 Task: Add a signature Marshall Davis containing Have a great National Religious Freedom Day, Marshall Davis to email address softage.6@softage.net and add a label Residential leases
Action: Mouse moved to (962, 58)
Screenshot: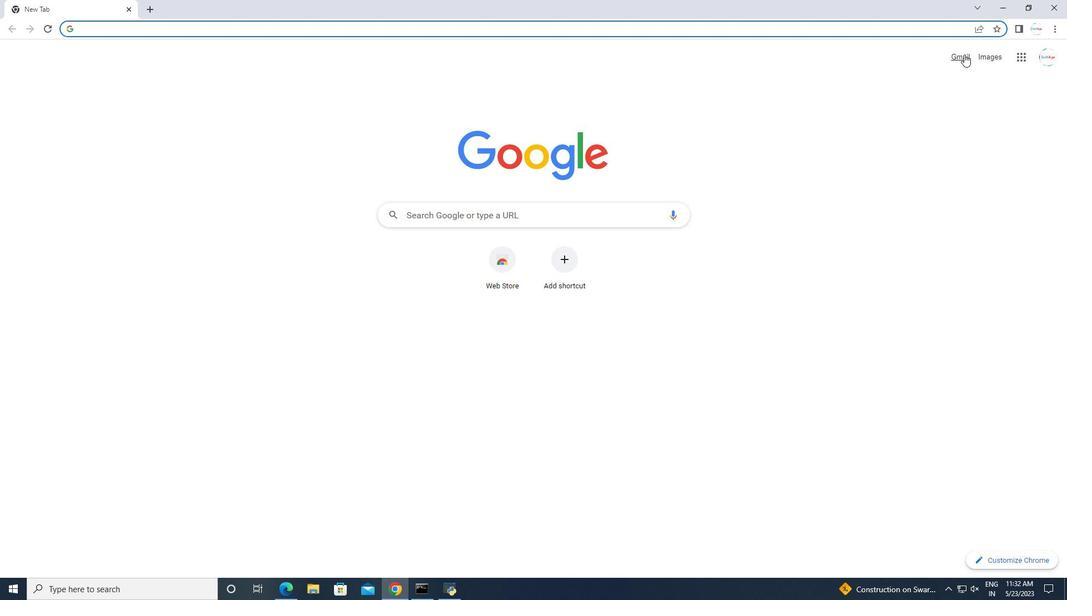
Action: Mouse pressed left at (962, 58)
Screenshot: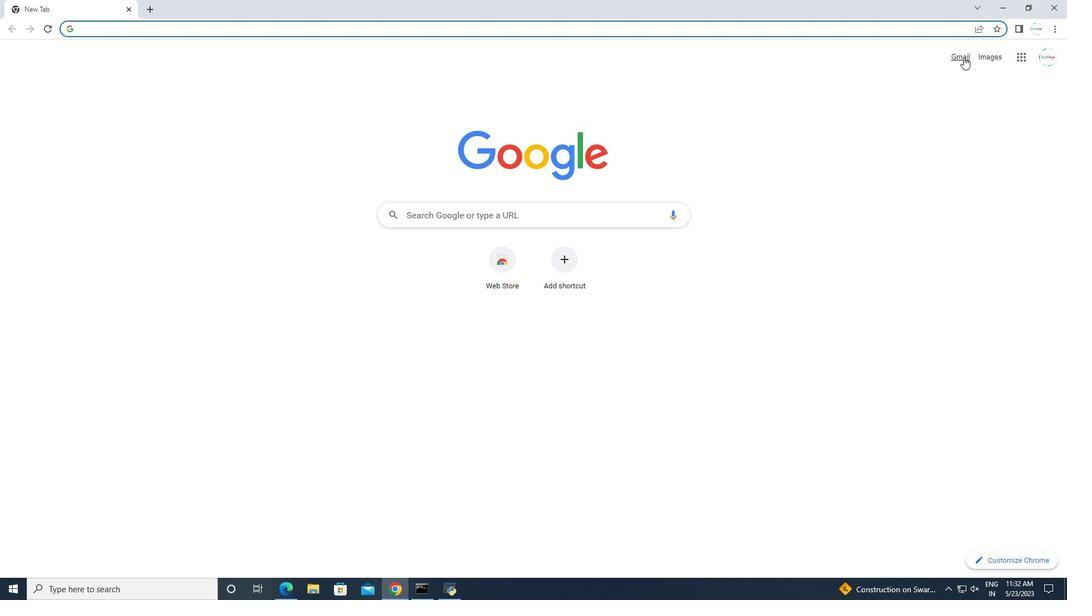 
Action: Mouse moved to (995, 55)
Screenshot: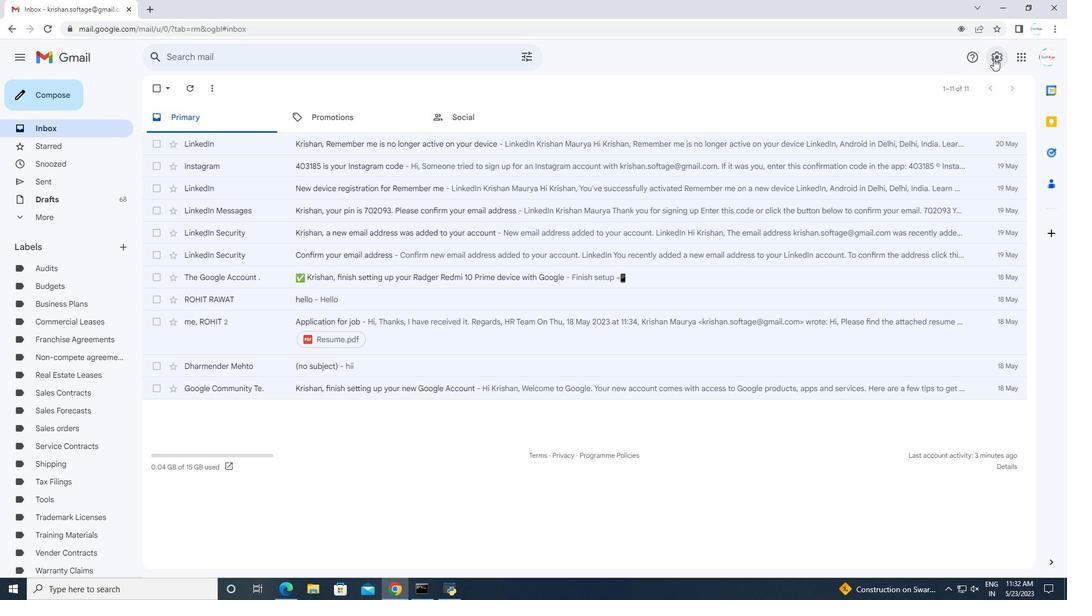 
Action: Mouse pressed left at (995, 55)
Screenshot: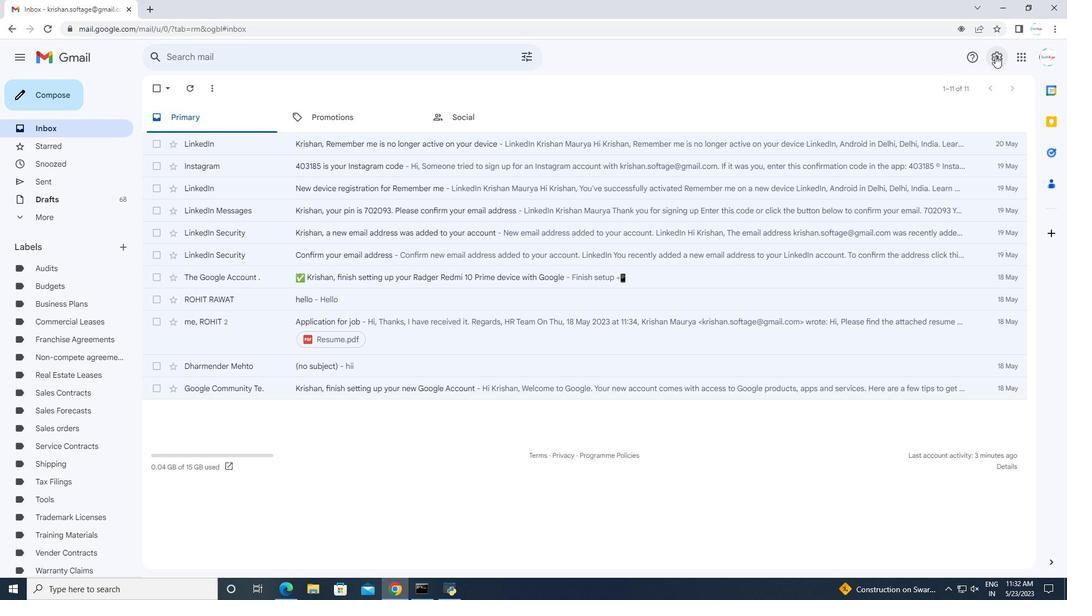 
Action: Mouse moved to (979, 110)
Screenshot: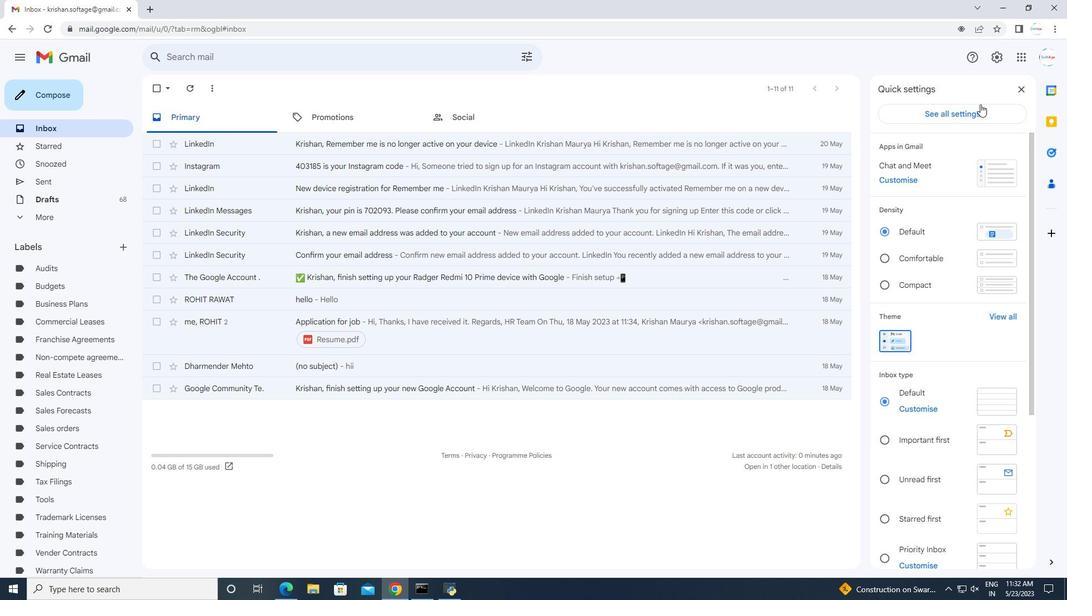 
Action: Mouse pressed left at (979, 110)
Screenshot: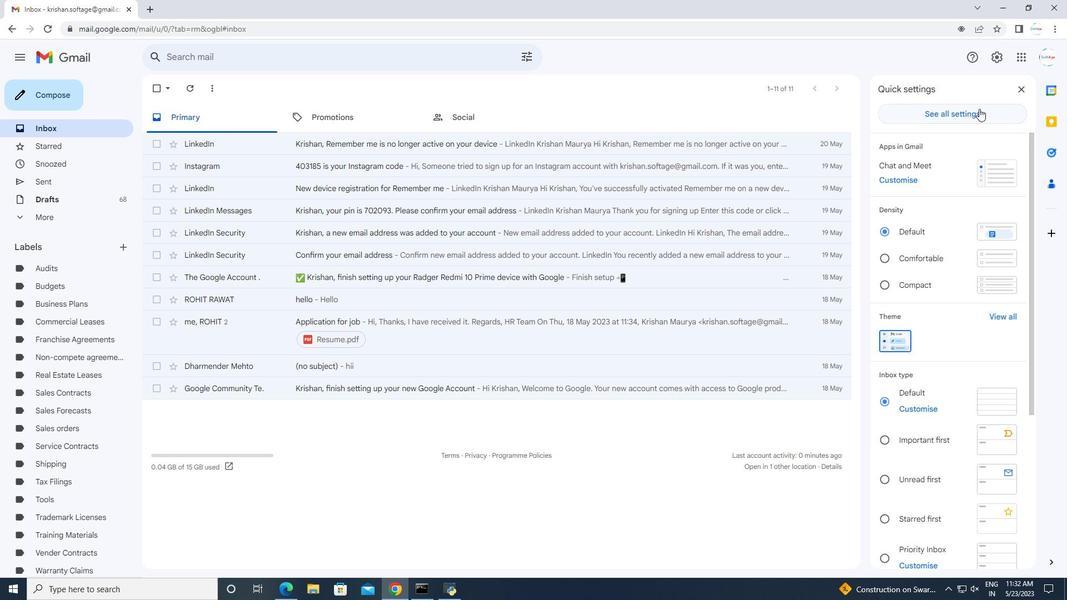 
Action: Mouse moved to (641, 182)
Screenshot: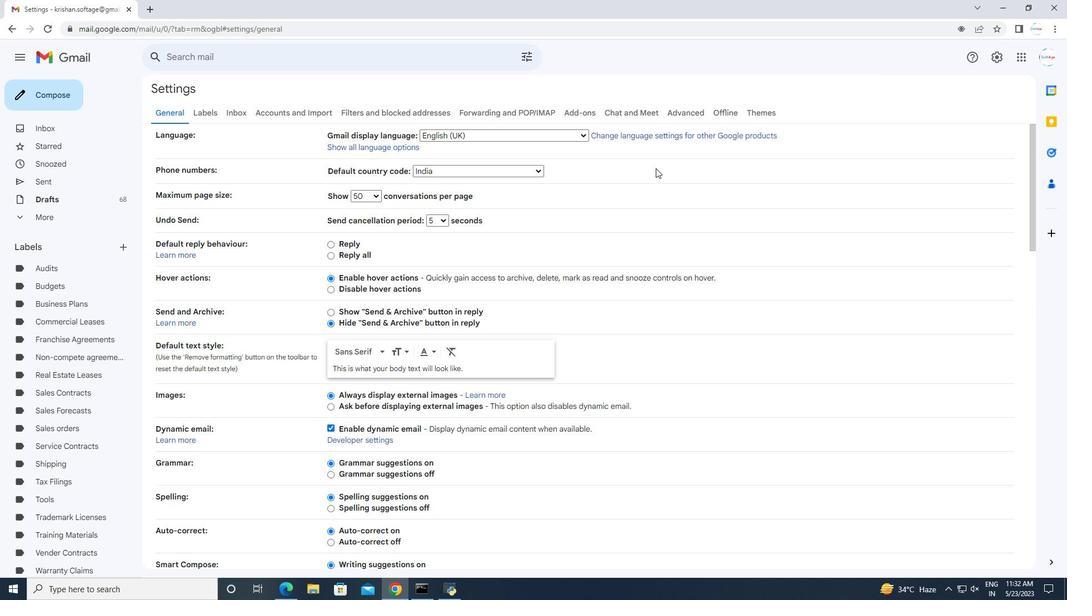 
Action: Mouse scrolled (641, 181) with delta (0, 0)
Screenshot: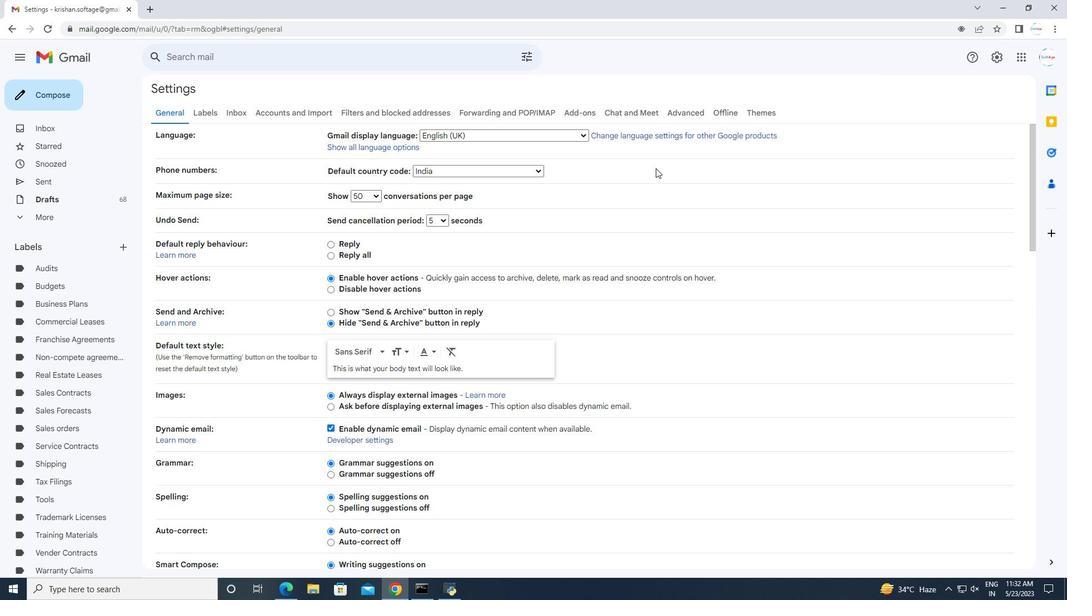 
Action: Mouse moved to (637, 187)
Screenshot: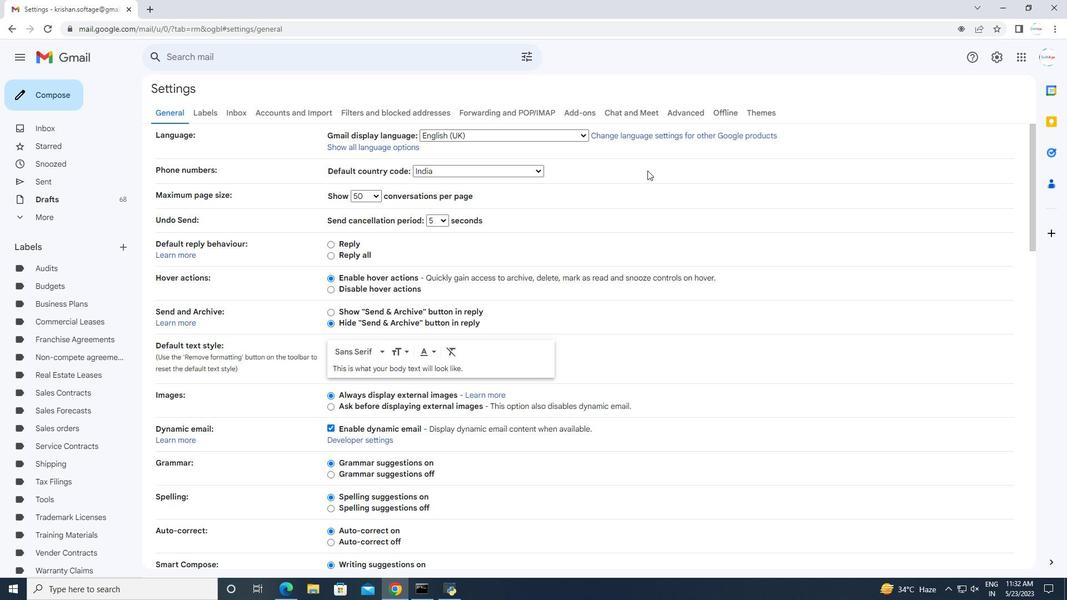 
Action: Mouse scrolled (637, 187) with delta (0, 0)
Screenshot: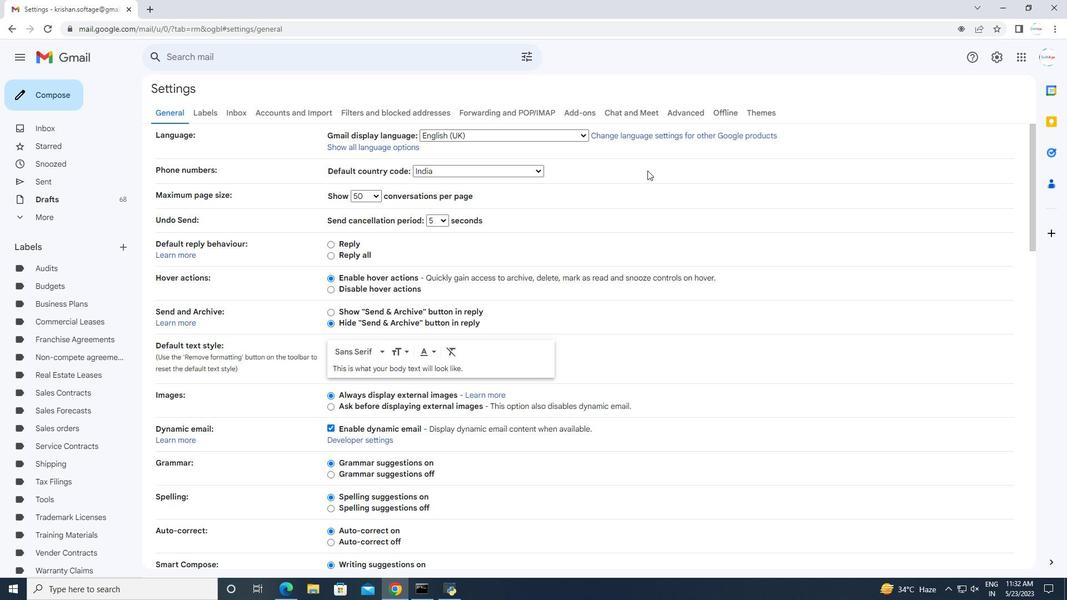 
Action: Mouse moved to (635, 192)
Screenshot: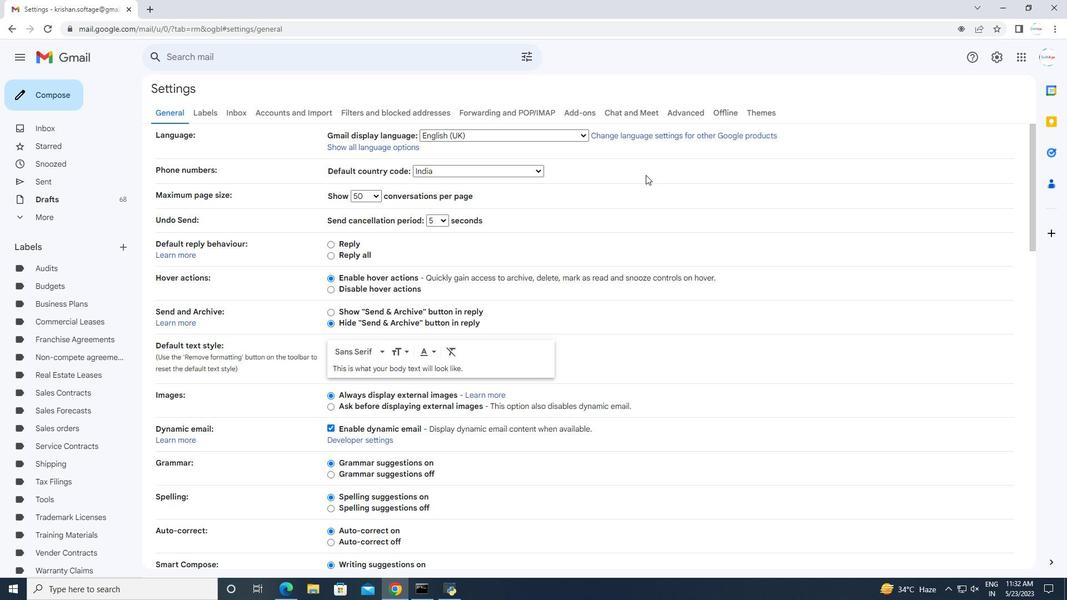 
Action: Mouse scrolled (635, 192) with delta (0, 0)
Screenshot: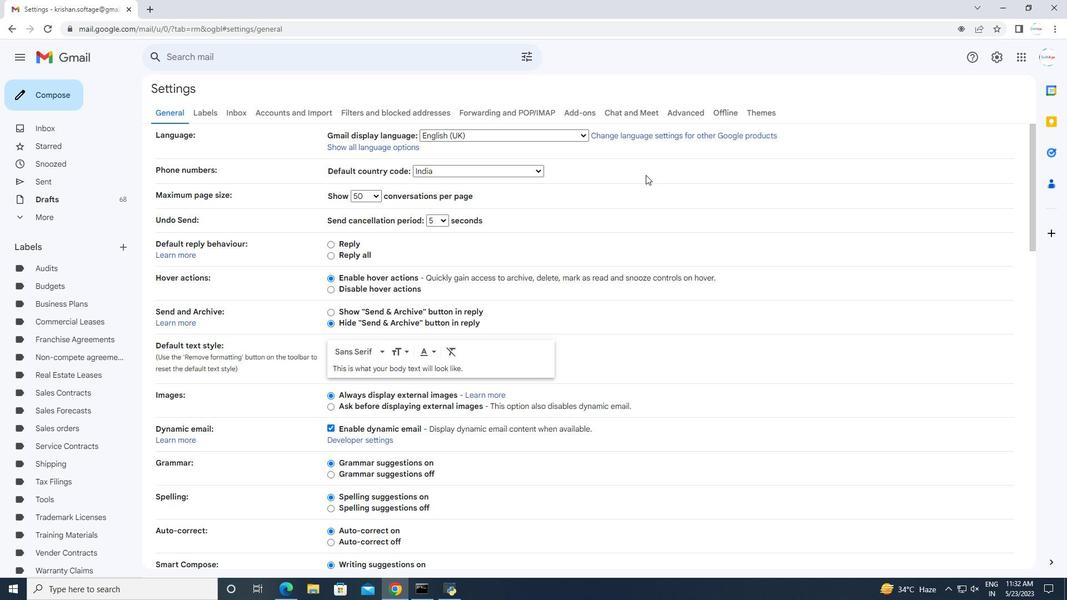 
Action: Mouse moved to (634, 195)
Screenshot: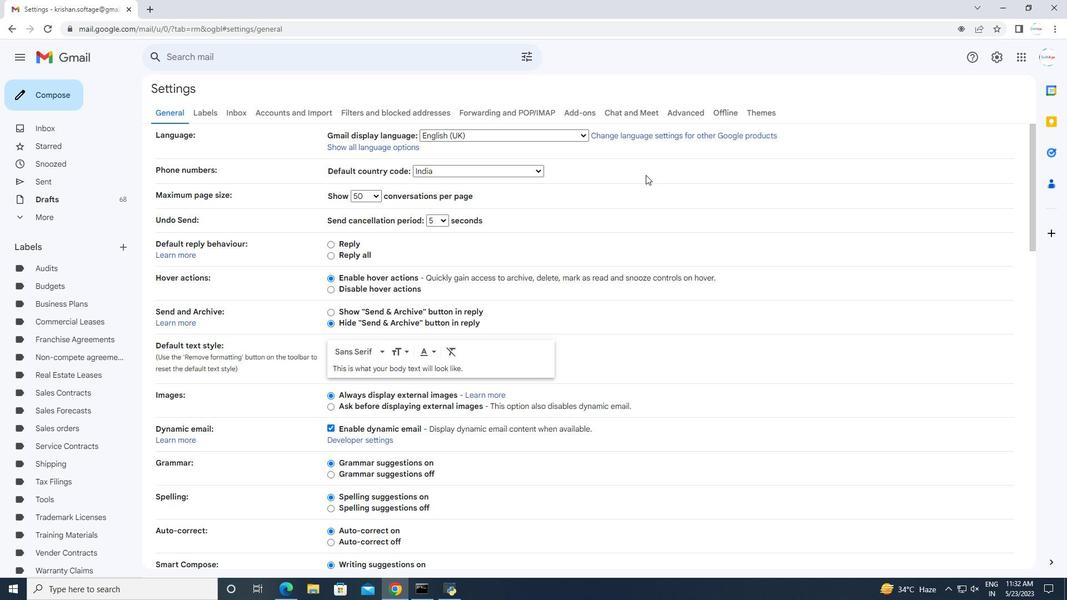 
Action: Mouse scrolled (634, 194) with delta (0, 0)
Screenshot: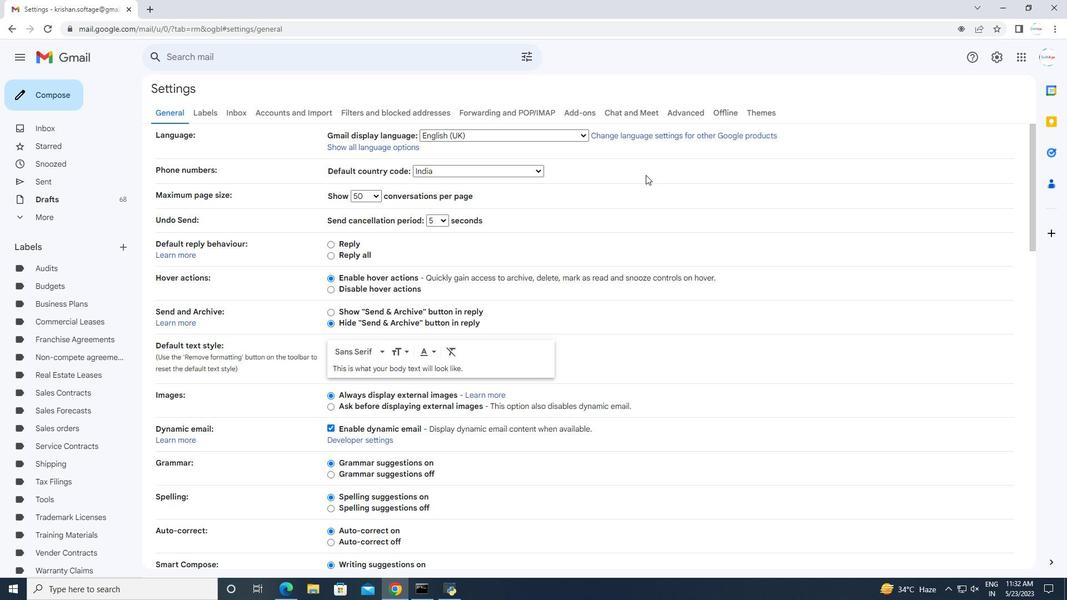 
Action: Mouse moved to (634, 196)
Screenshot: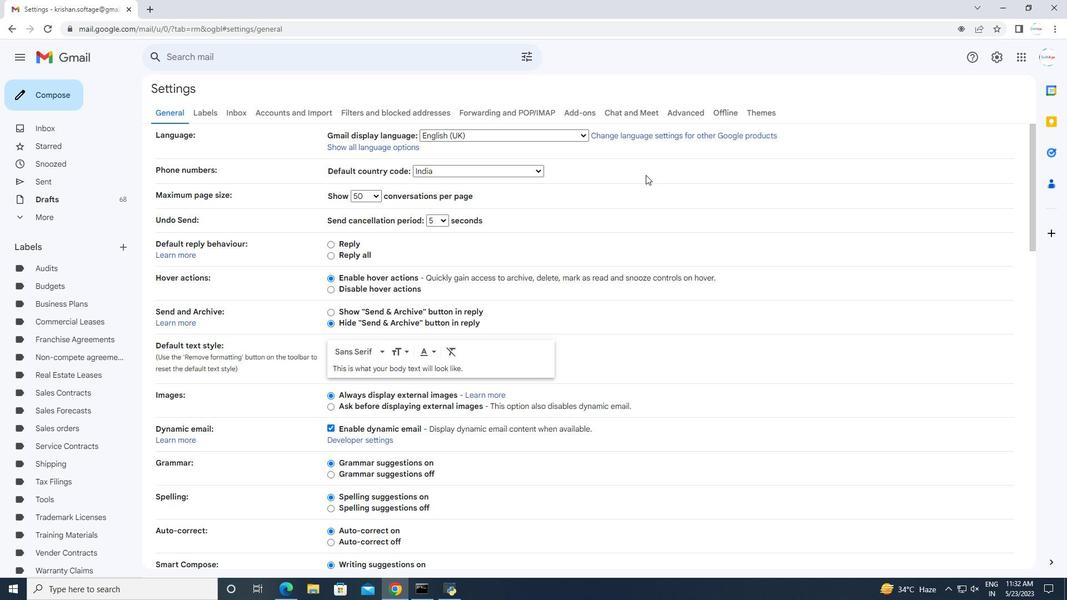 
Action: Mouse scrolled (634, 195) with delta (0, 0)
Screenshot: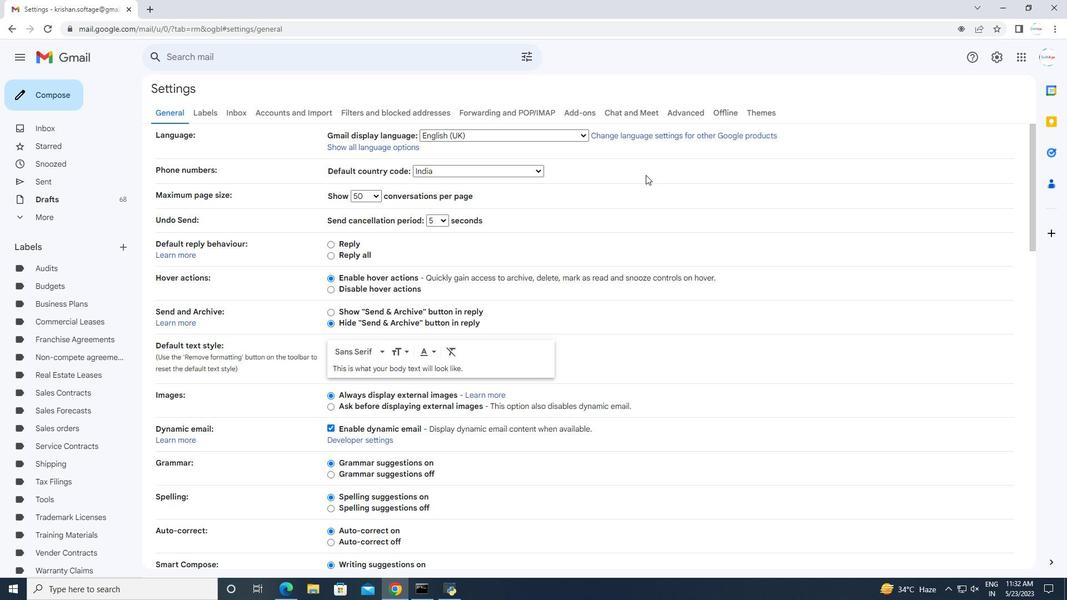 
Action: Mouse moved to (633, 196)
Screenshot: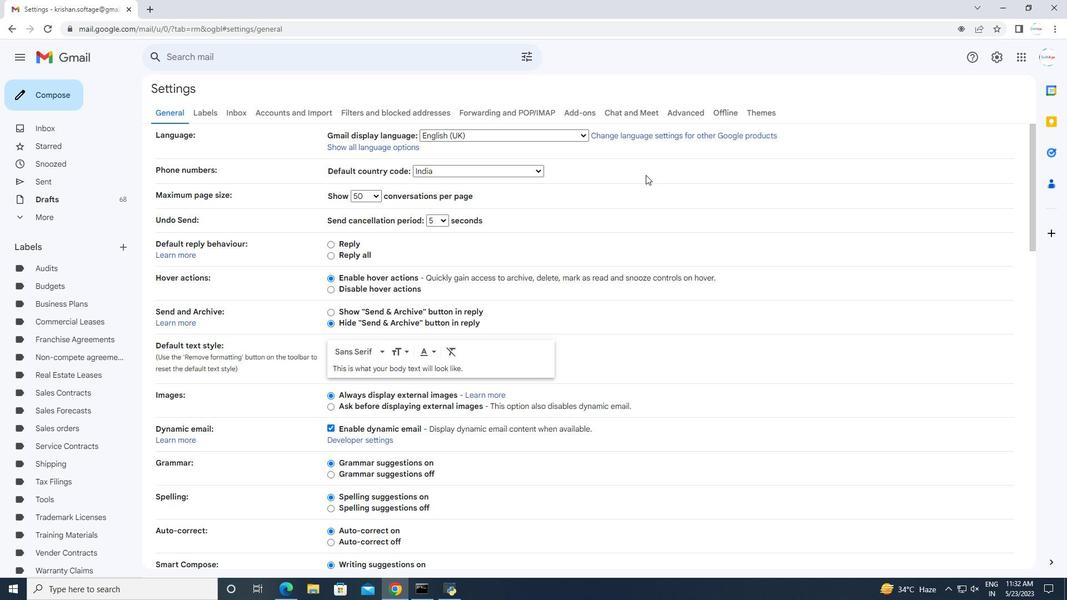 
Action: Mouse scrolled (633, 195) with delta (0, 0)
Screenshot: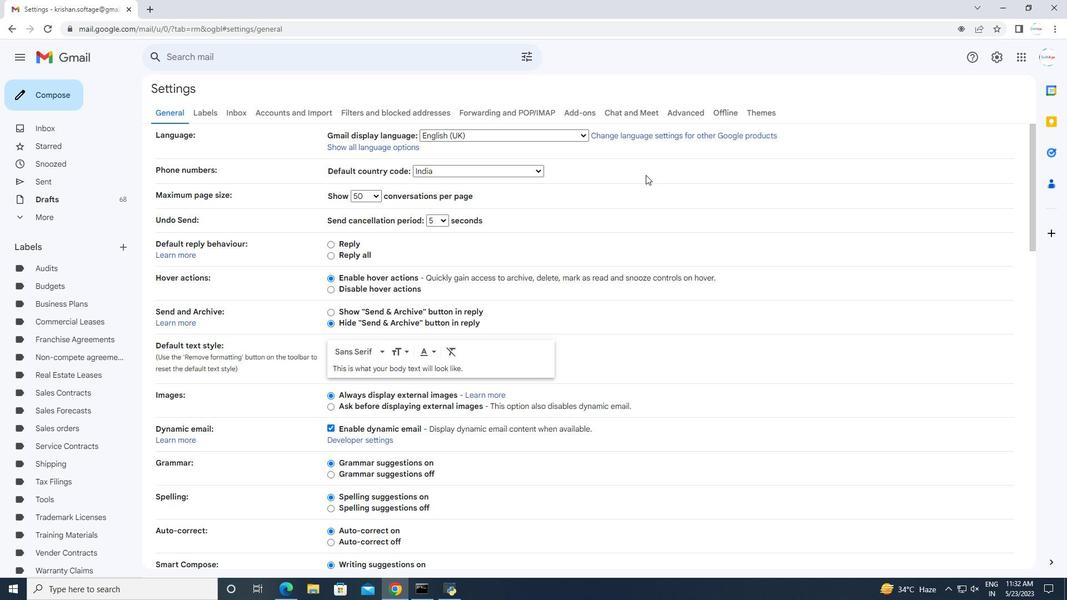 
Action: Mouse moved to (633, 198)
Screenshot: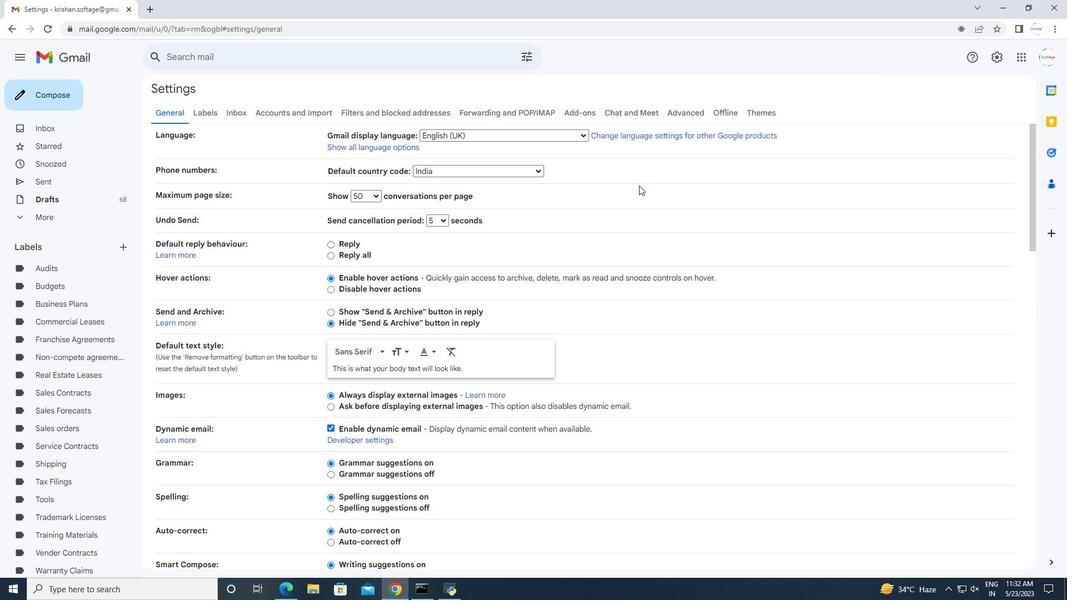
Action: Mouse scrolled (633, 197) with delta (0, 0)
Screenshot: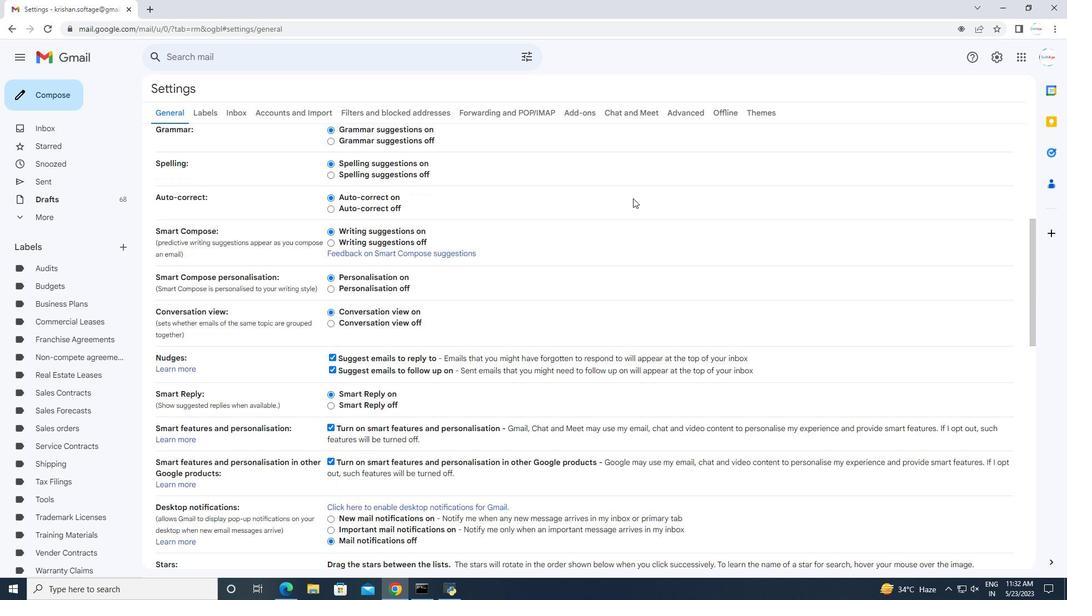 
Action: Mouse moved to (633, 199)
Screenshot: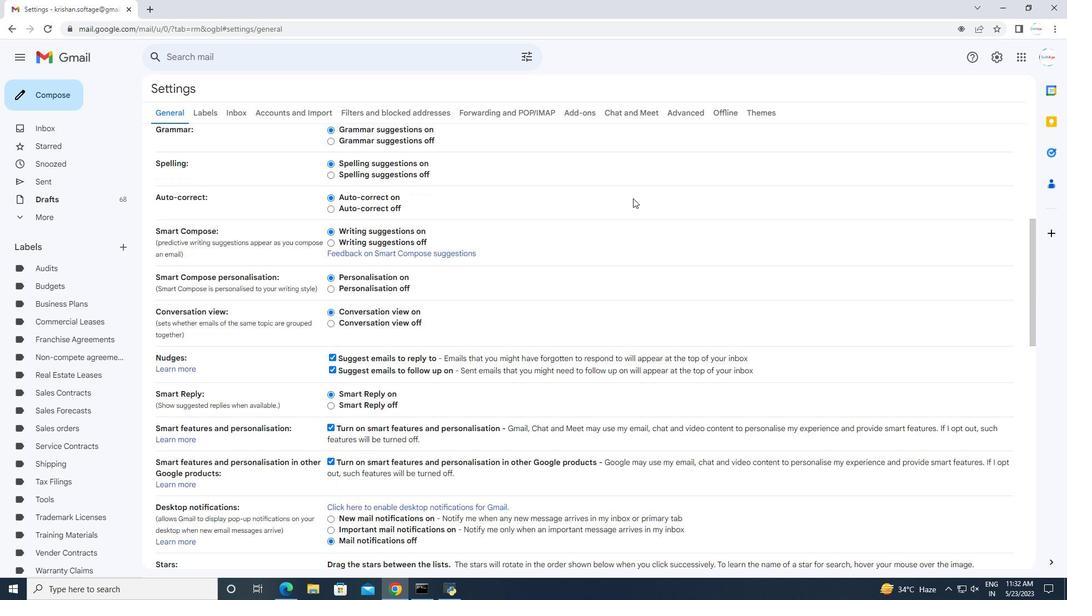 
Action: Mouse scrolled (633, 198) with delta (0, 0)
Screenshot: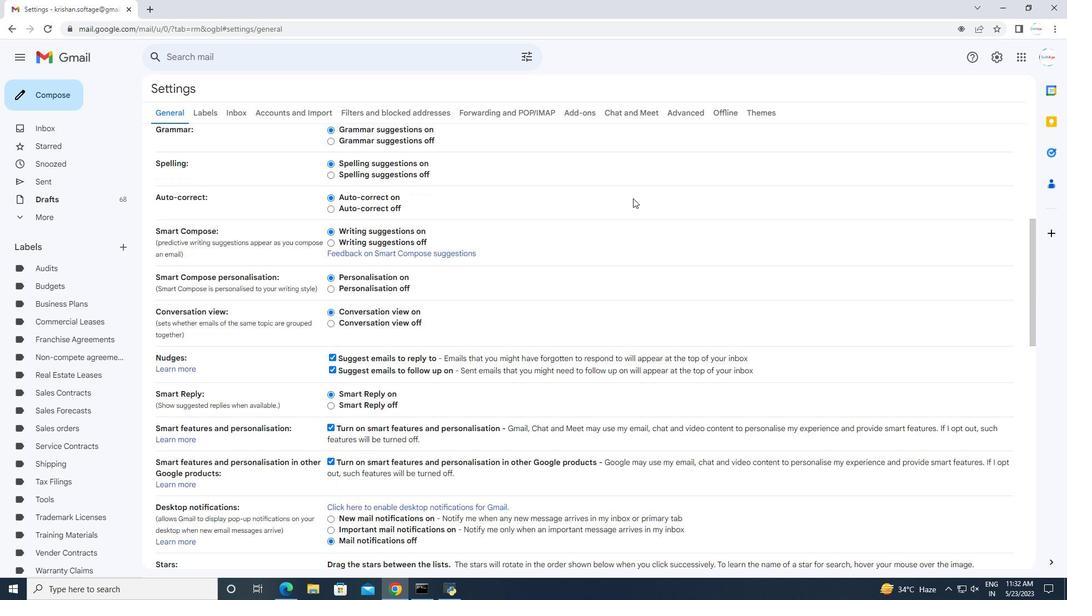 
Action: Mouse scrolled (633, 198) with delta (0, 0)
Screenshot: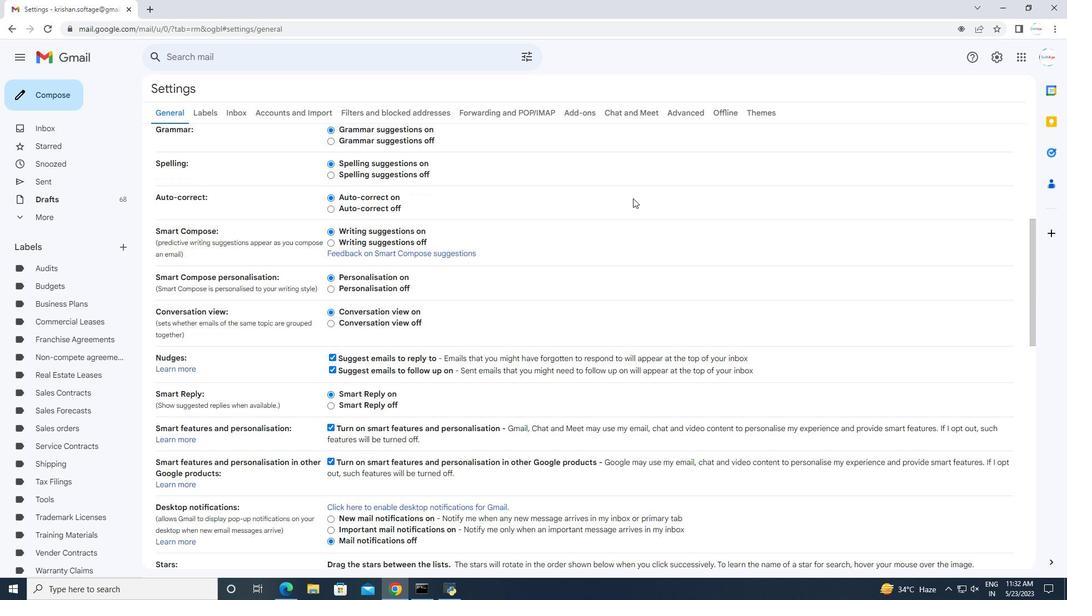 
Action: Mouse scrolled (633, 198) with delta (0, 0)
Screenshot: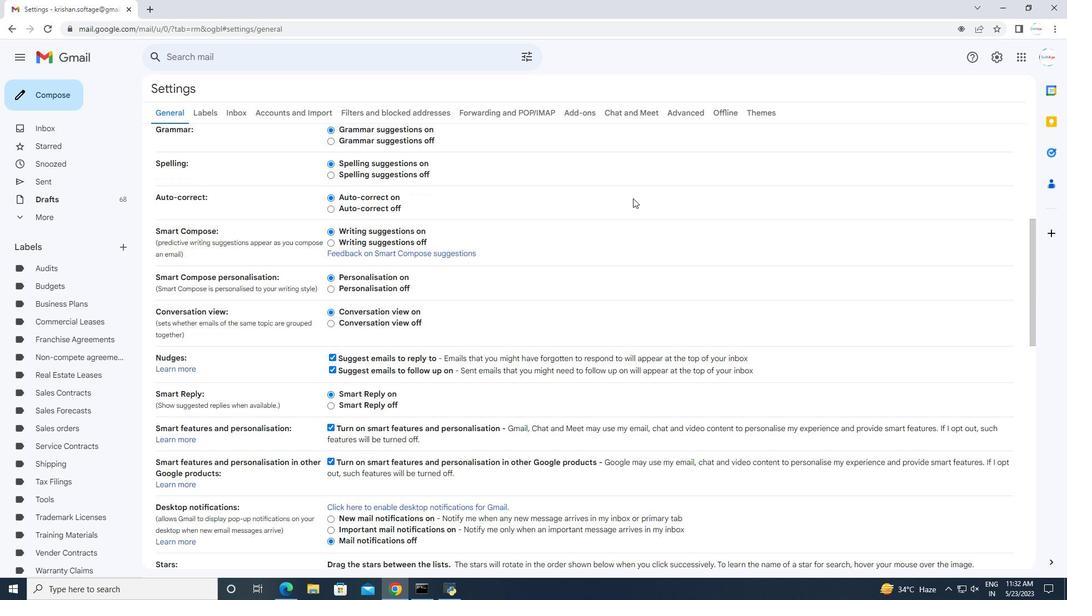 
Action: Mouse scrolled (633, 198) with delta (0, 0)
Screenshot: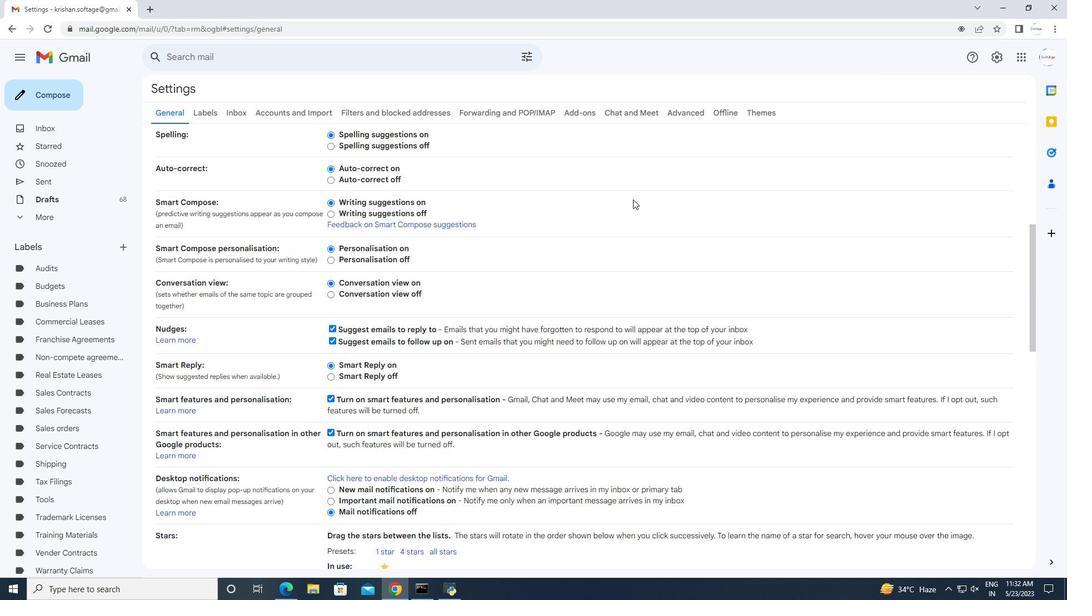 
Action: Mouse moved to (632, 202)
Screenshot: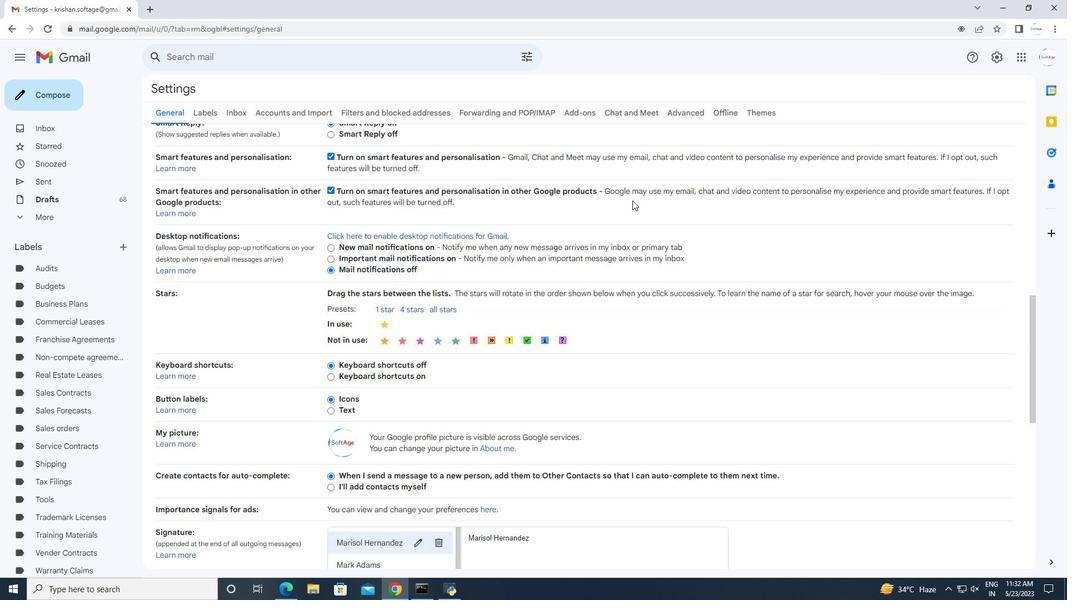 
Action: Mouse scrolled (632, 202) with delta (0, 0)
Screenshot: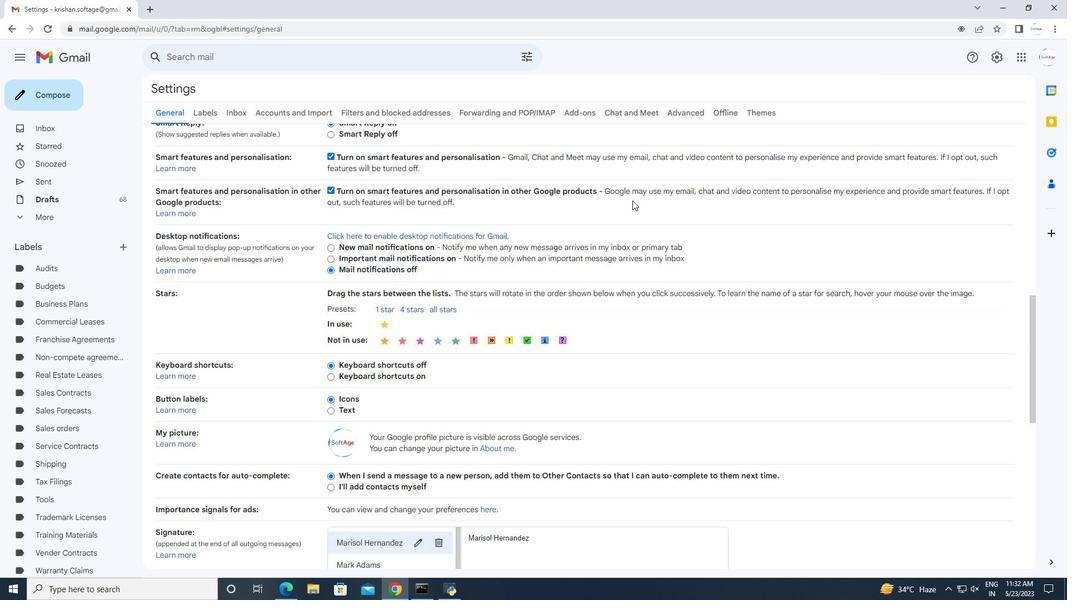 
Action: Mouse moved to (632, 203)
Screenshot: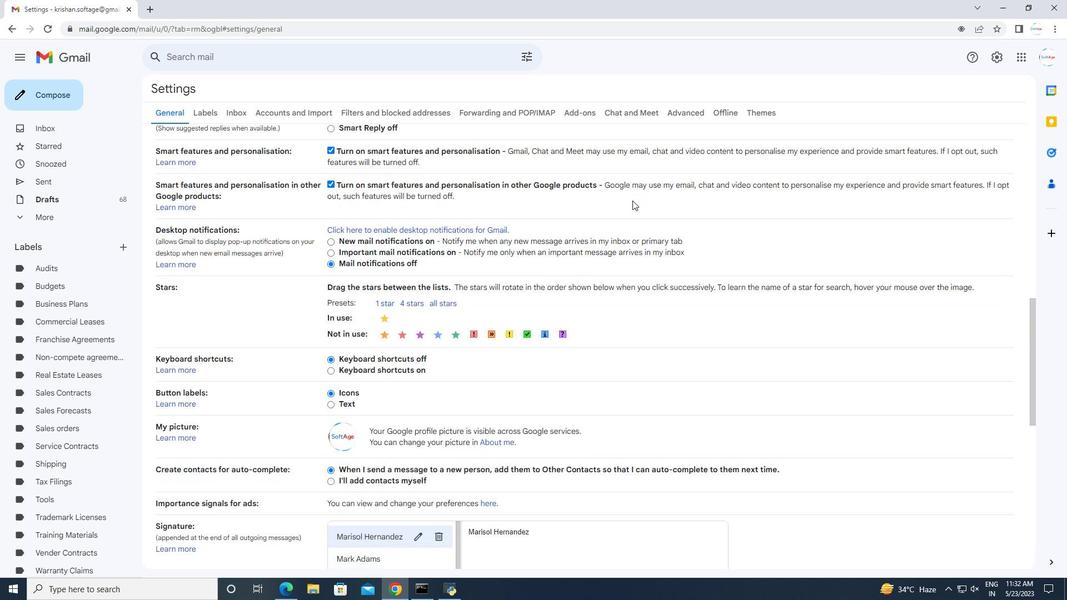 
Action: Mouse scrolled (632, 202) with delta (0, 0)
Screenshot: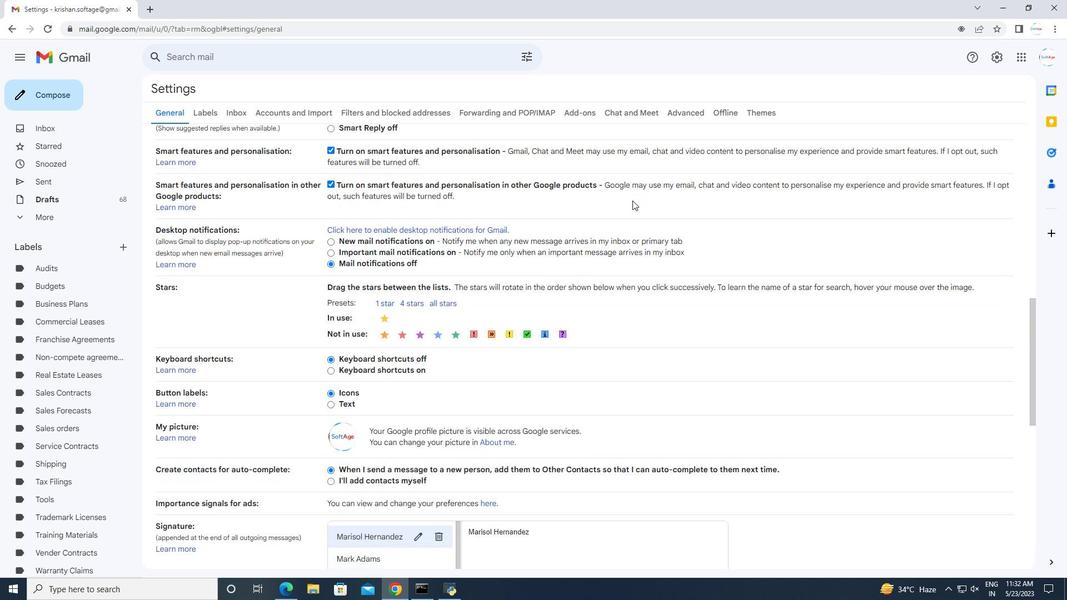 
Action: Mouse moved to (632, 203)
Screenshot: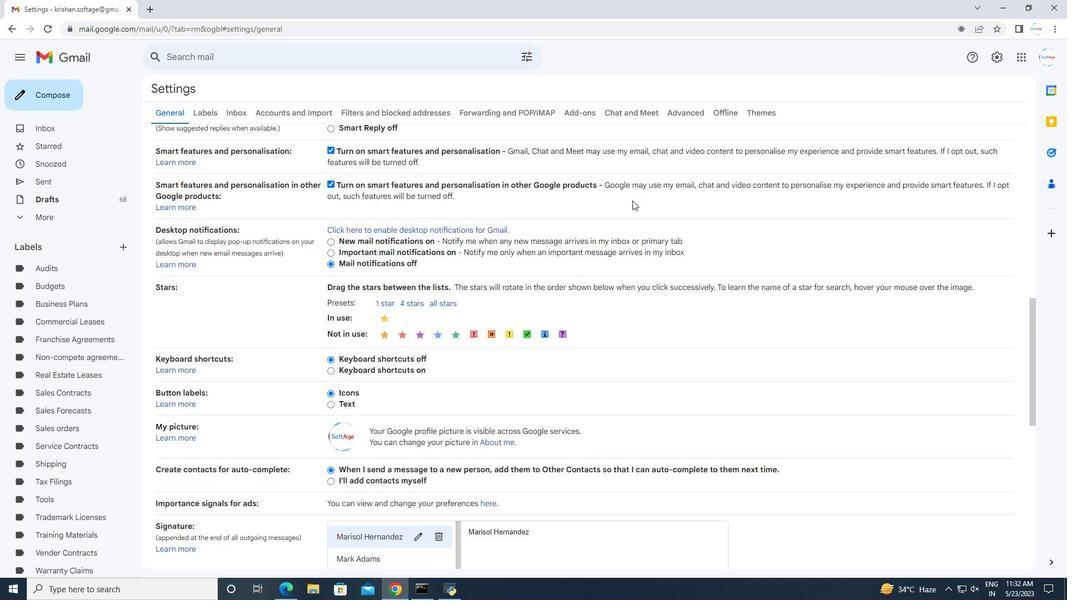 
Action: Mouse scrolled (632, 203) with delta (0, 0)
Screenshot: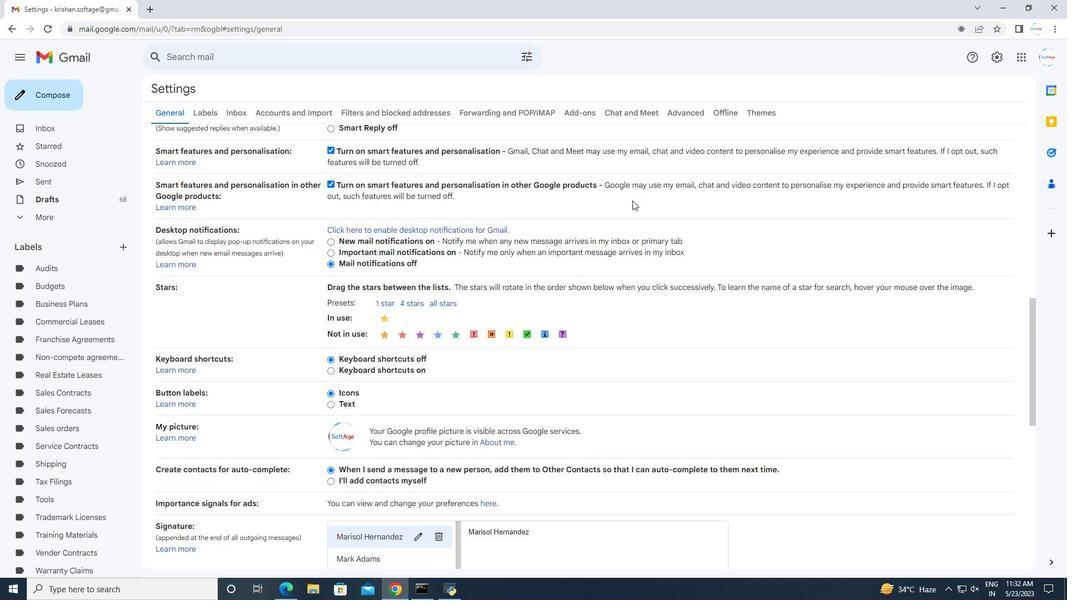 
Action: Mouse moved to (425, 466)
Screenshot: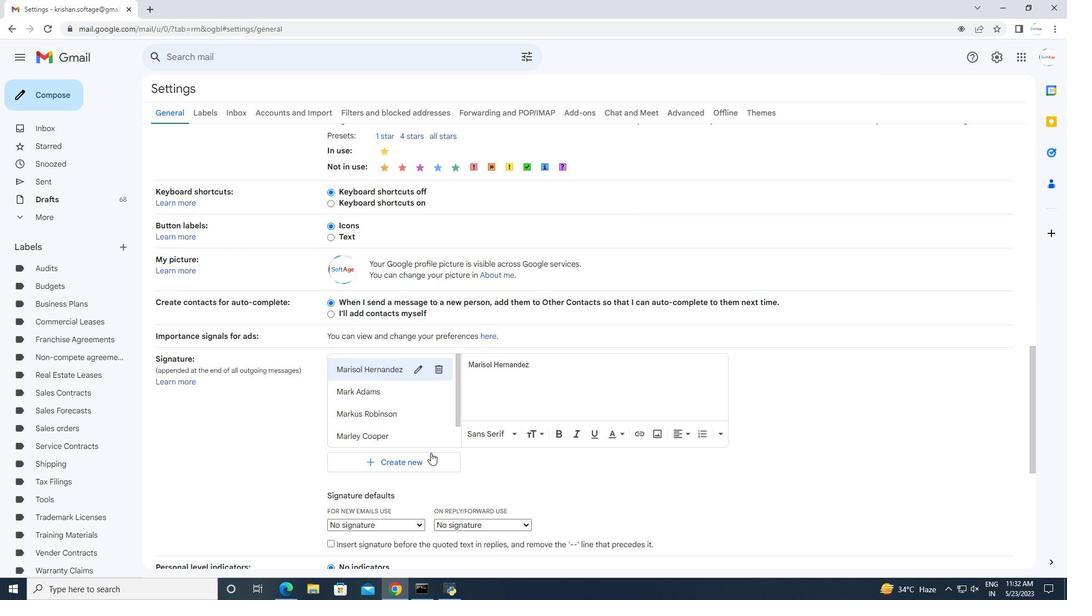 
Action: Mouse pressed left at (425, 466)
Screenshot: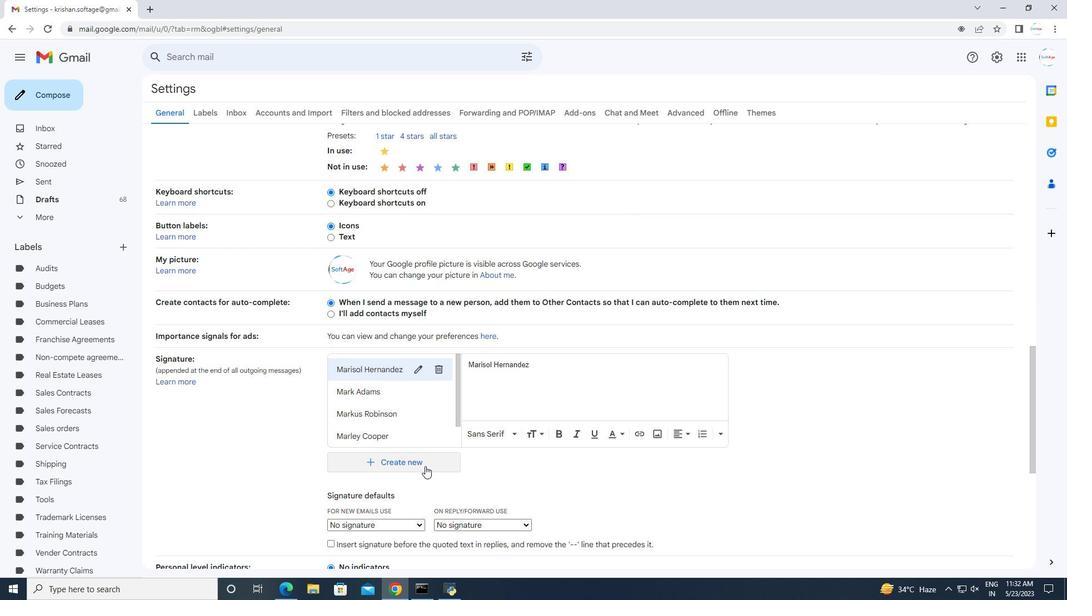 
Action: Mouse moved to (478, 305)
Screenshot: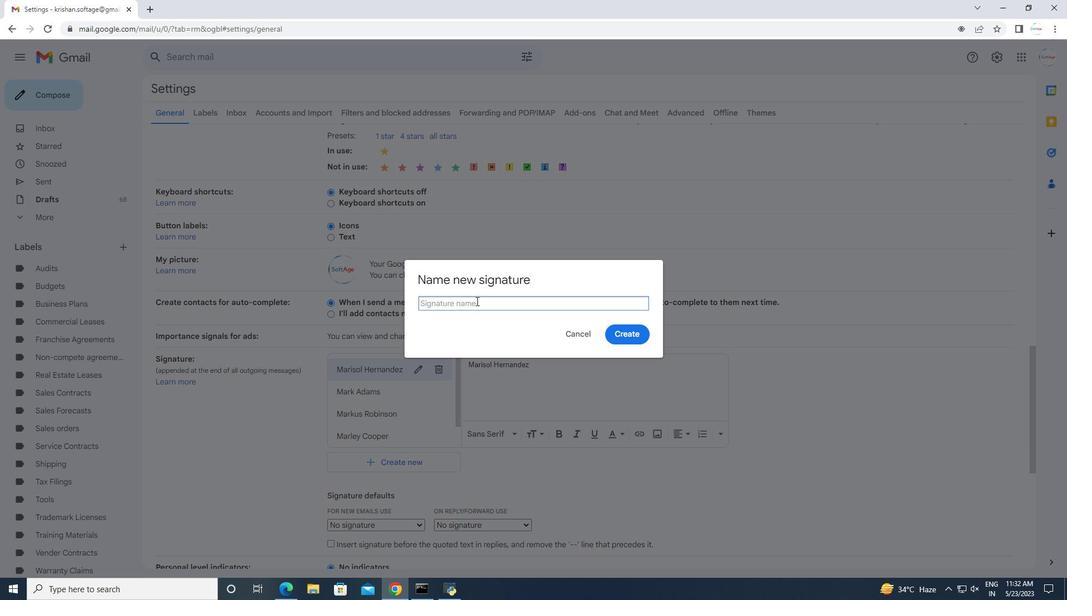 
Action: Mouse pressed left at (478, 305)
Screenshot: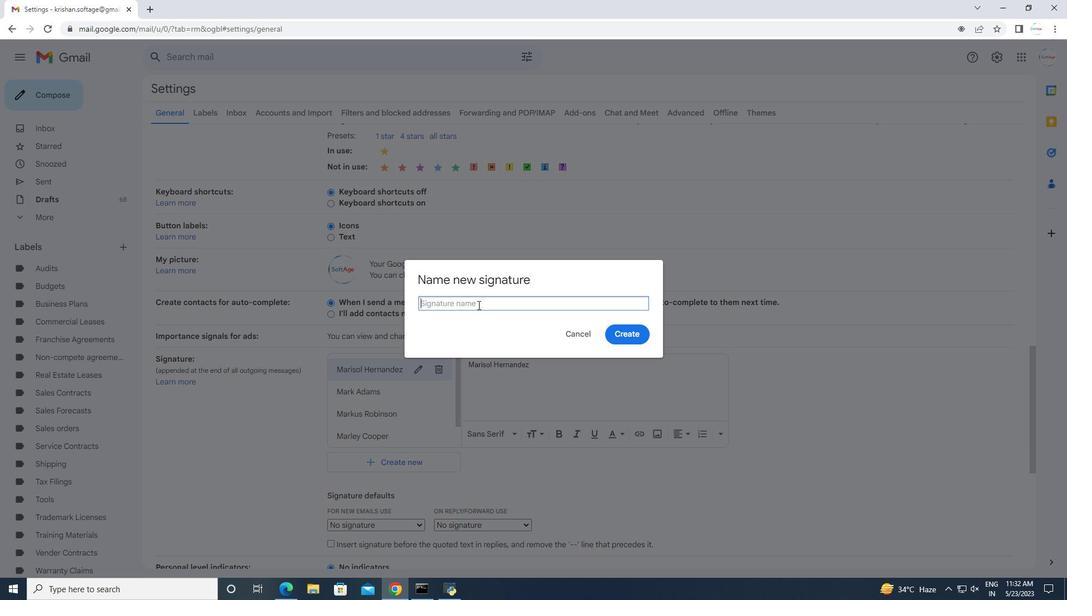 
Action: Mouse moved to (479, 305)
Screenshot: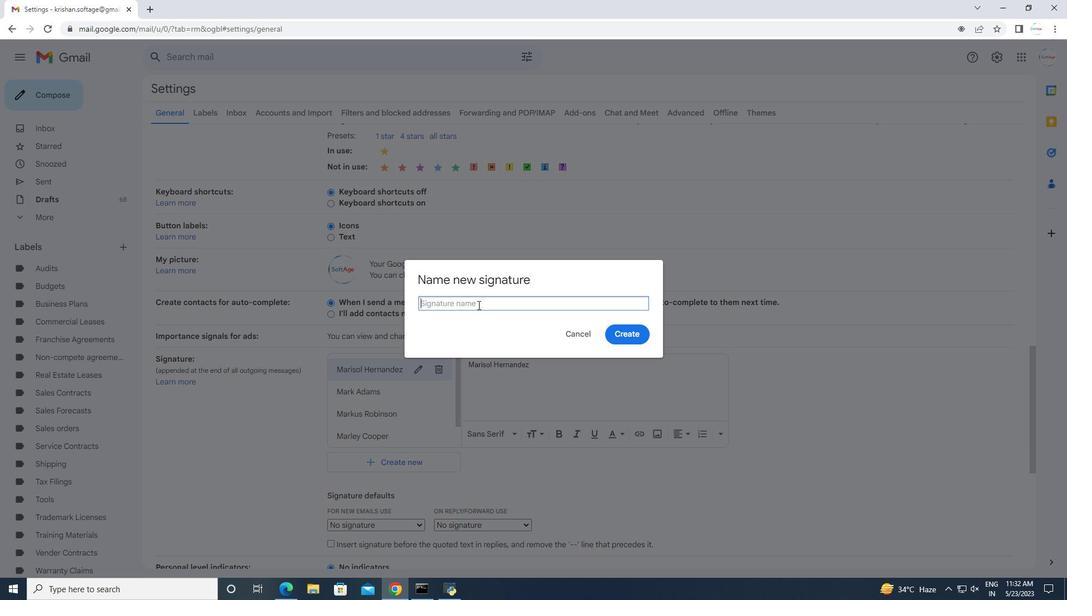 
Action: Key pressed <Key.shift>Marshell<Key.space><Key.shift>Davis
Screenshot: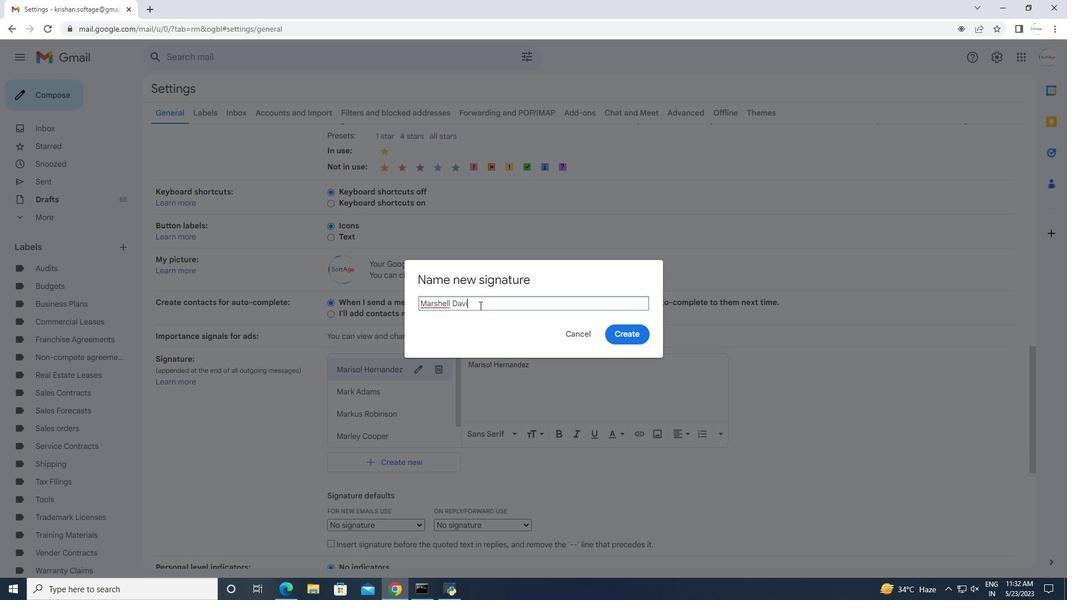 
Action: Mouse moved to (445, 302)
Screenshot: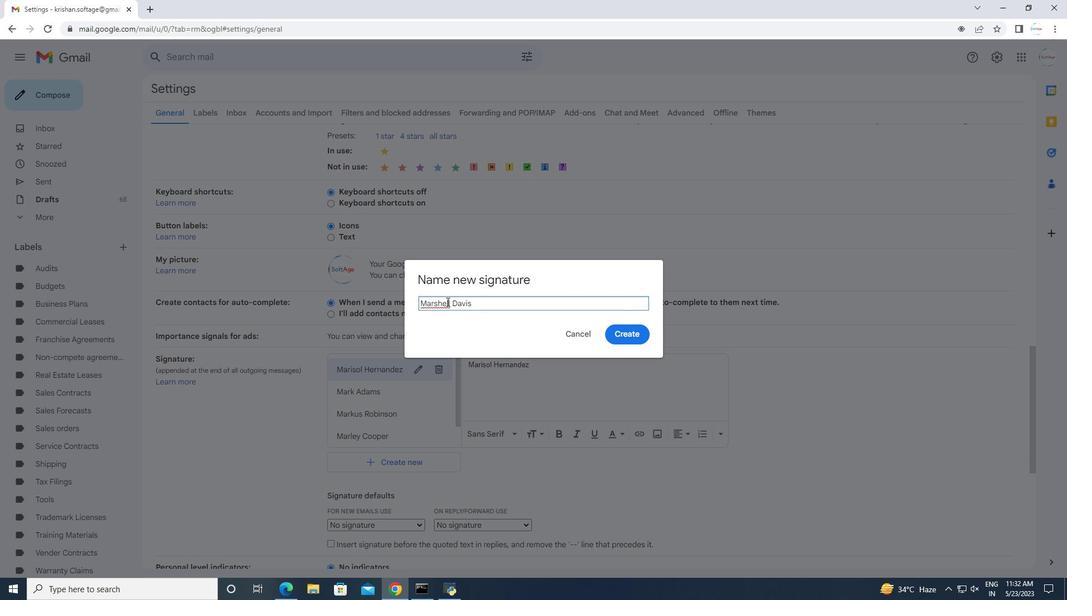 
Action: Mouse pressed left at (445, 302)
Screenshot: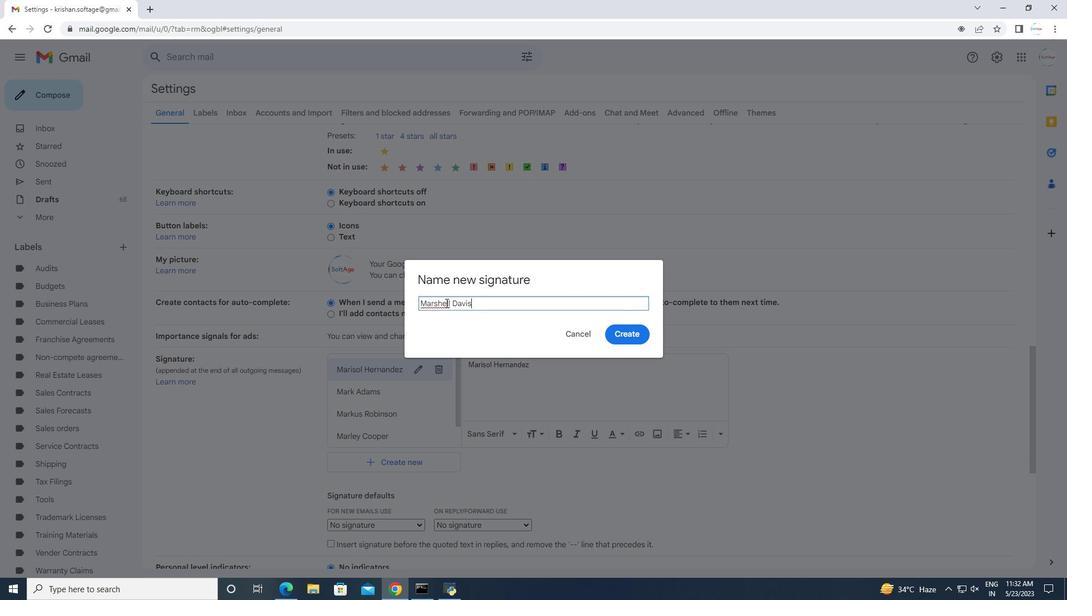 
Action: Mouse moved to (468, 296)
Screenshot: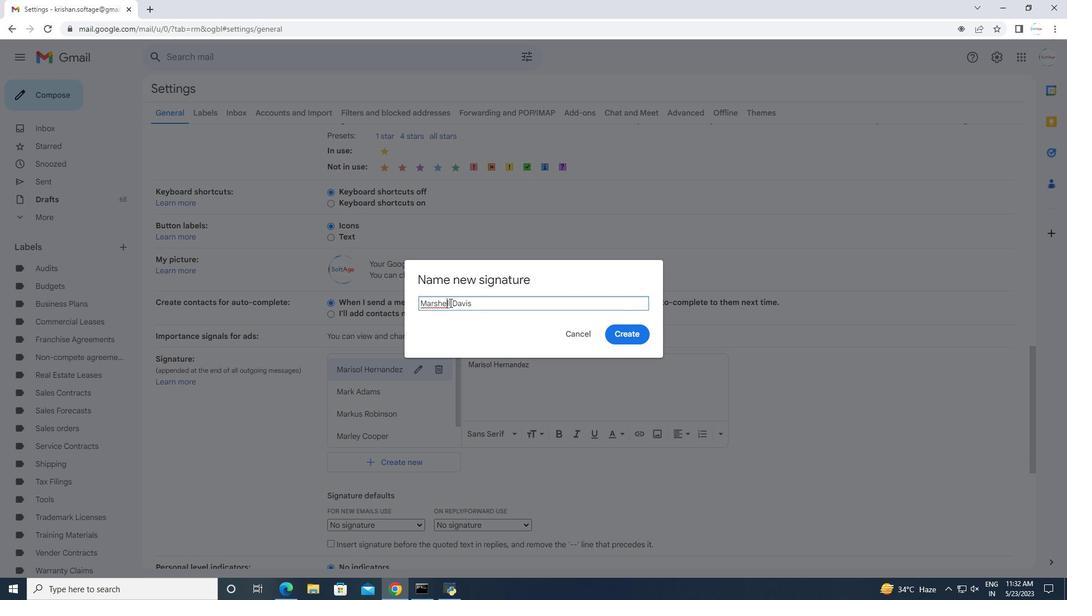 
Action: Key pressed <Key.backspace>a
Screenshot: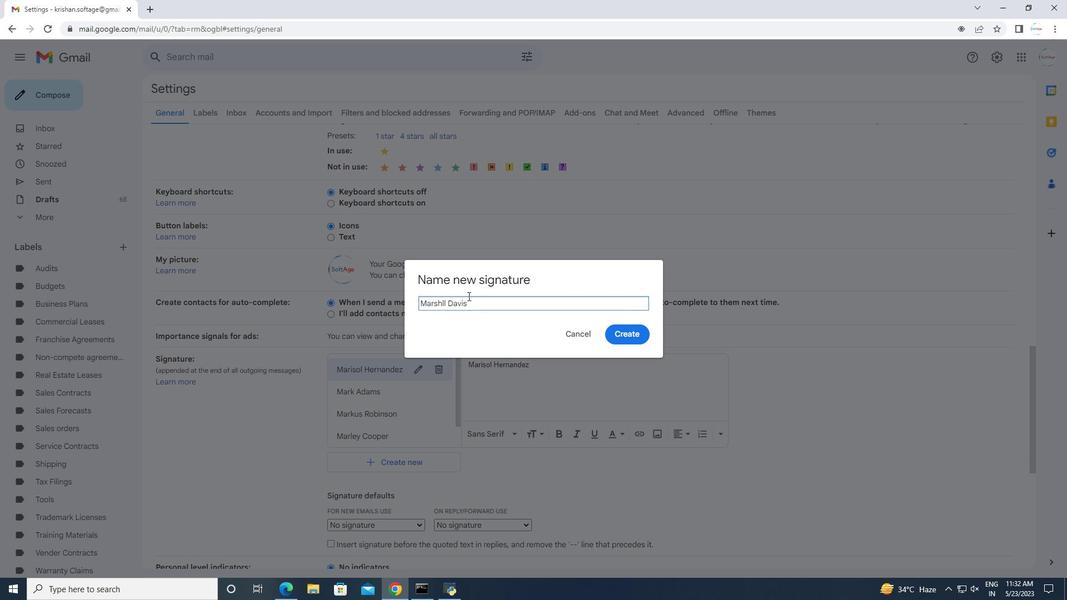 
Action: Mouse moved to (634, 333)
Screenshot: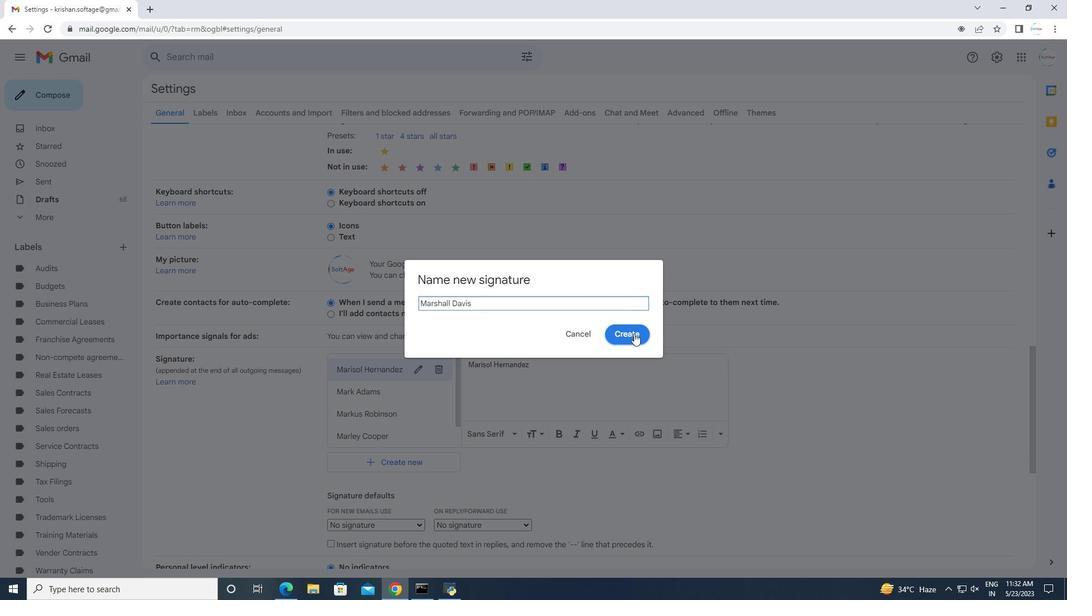 
Action: Mouse pressed left at (634, 333)
Screenshot: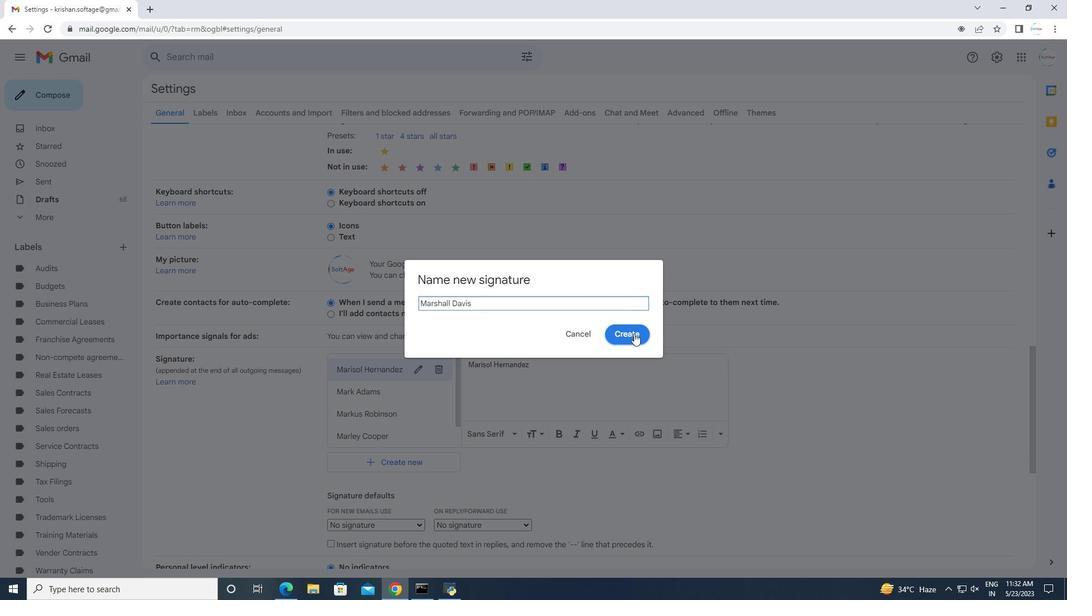 
Action: Mouse moved to (506, 363)
Screenshot: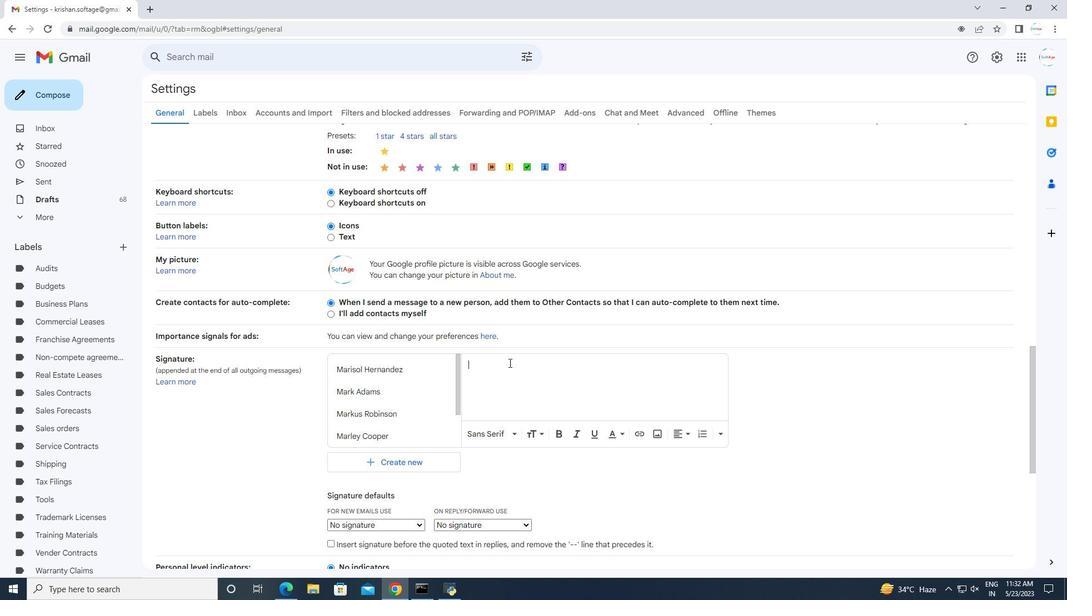 
Action: Mouse pressed left at (506, 363)
Screenshot: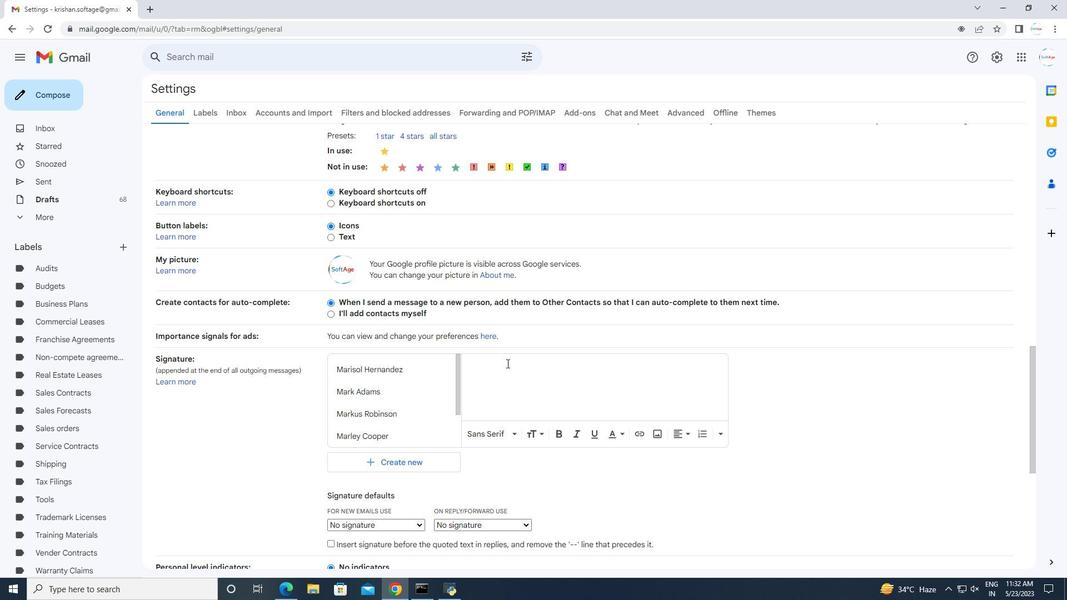 
Action: Mouse moved to (510, 363)
Screenshot: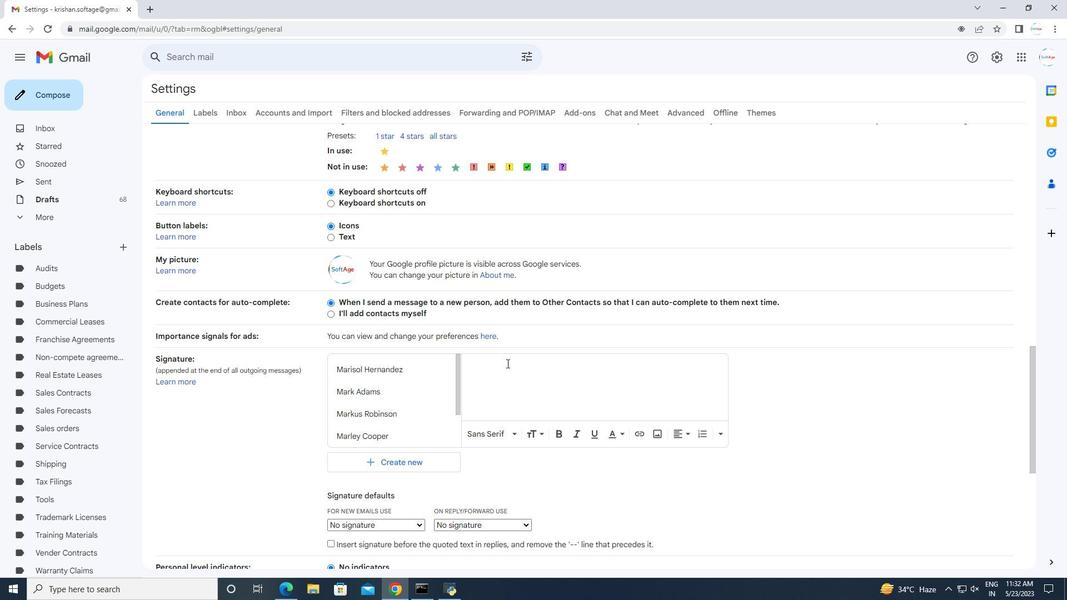 
Action: Key pressed <Key.shift>Marshall<Key.space><Key.shift>D<Key.caps_lock>A<Key.caps_lock><Key.backspace><Key.backspace><Key.shift>Davis
Screenshot: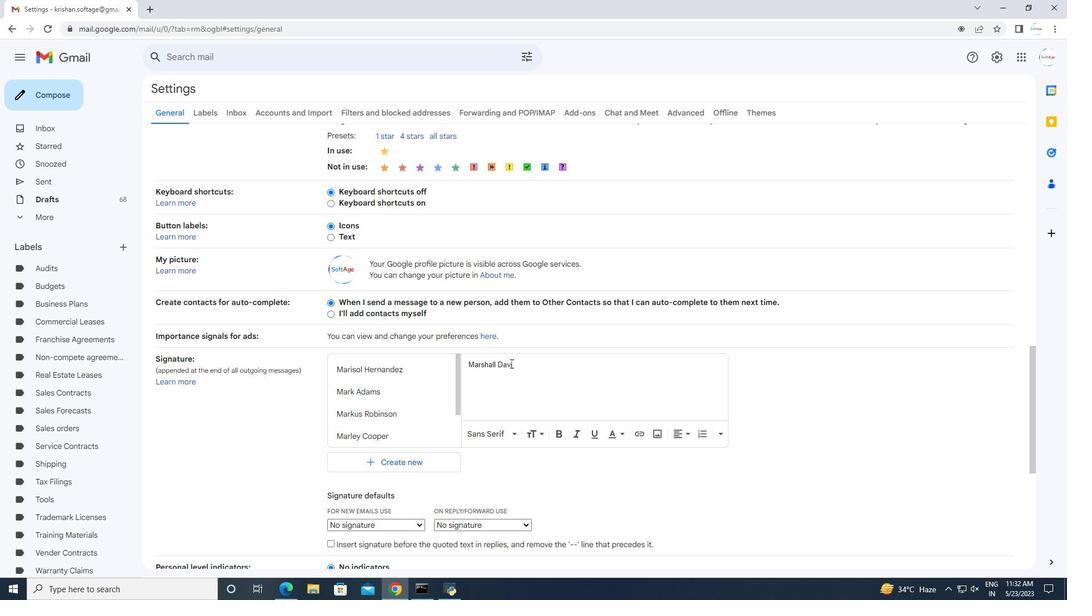 
Action: Mouse moved to (549, 351)
Screenshot: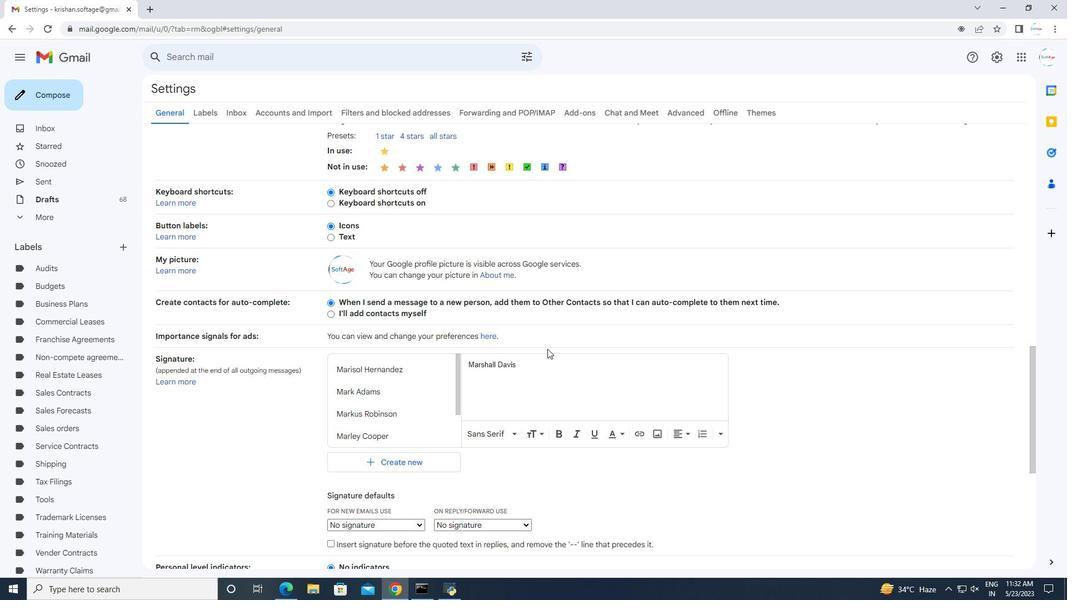 
Action: Mouse scrolled (549, 351) with delta (0, 0)
Screenshot: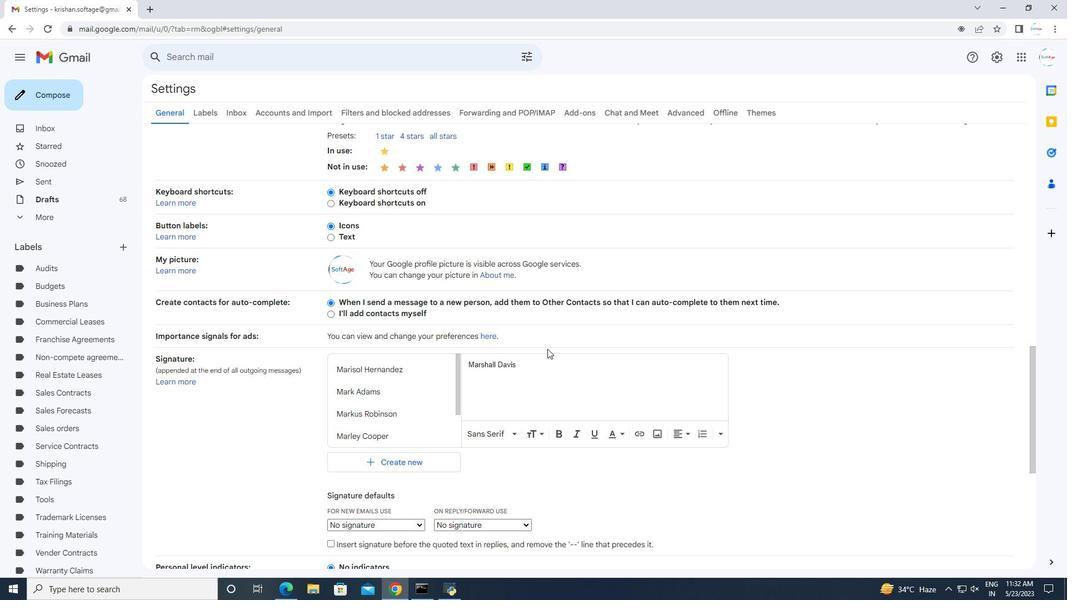 
Action: Mouse moved to (550, 352)
Screenshot: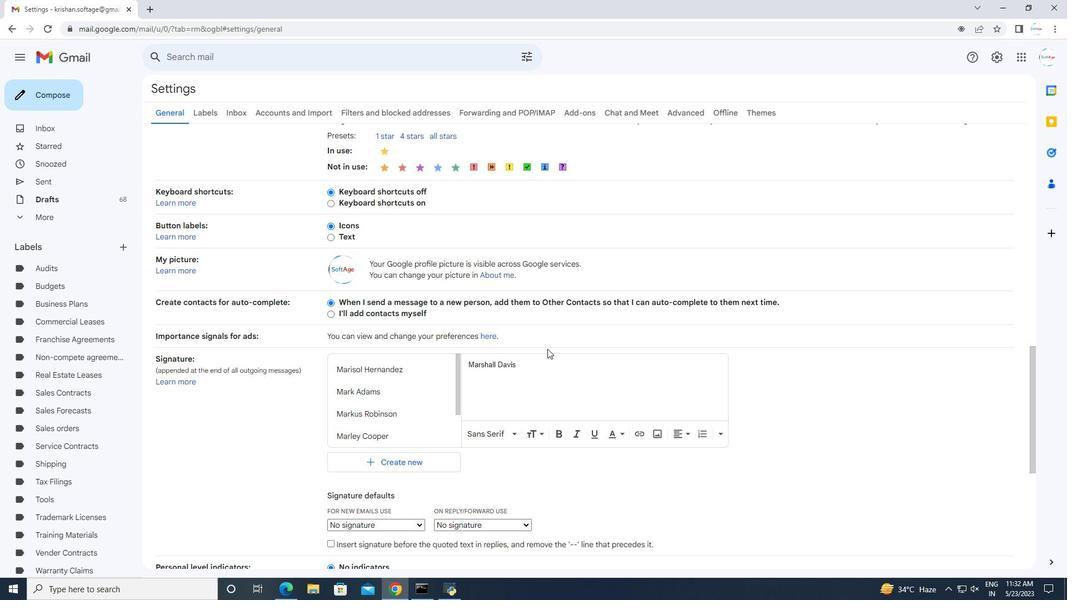 
Action: Mouse scrolled (550, 351) with delta (0, 0)
Screenshot: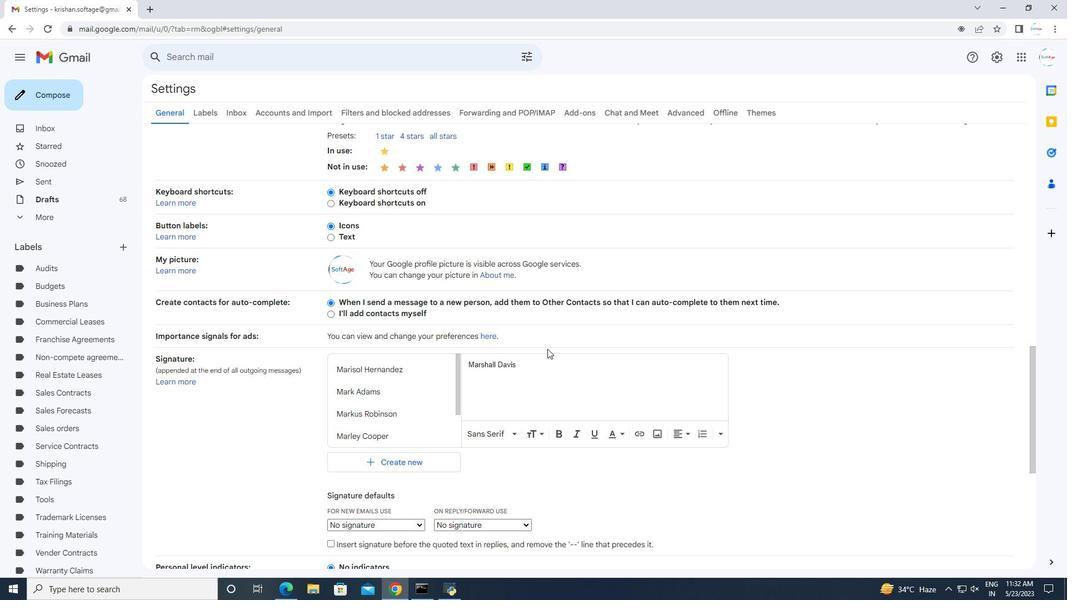 
Action: Mouse scrolled (550, 351) with delta (0, 0)
Screenshot: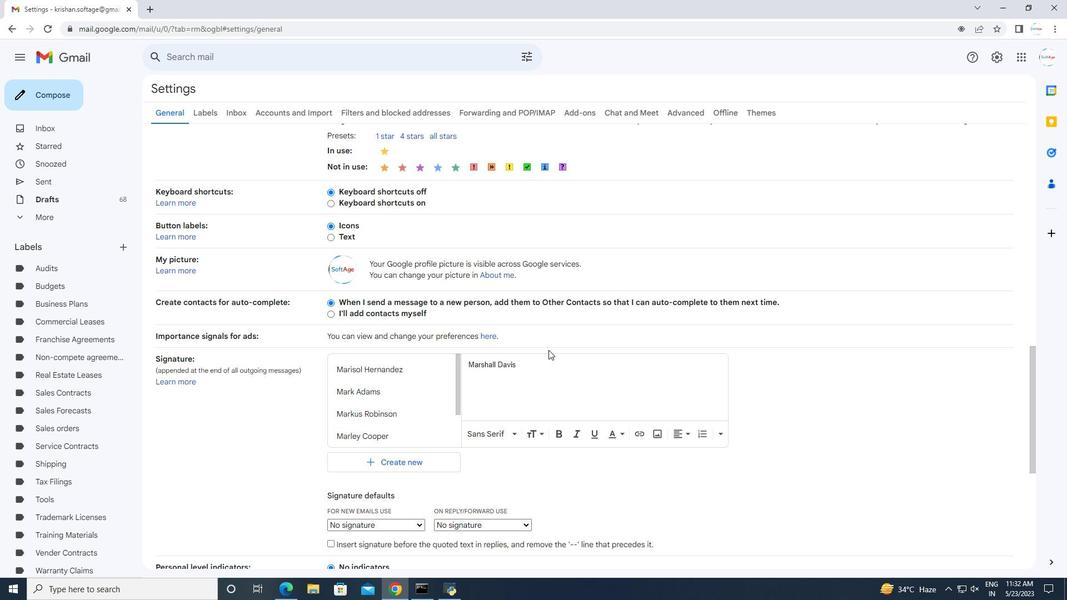 
Action: Mouse moved to (550, 353)
Screenshot: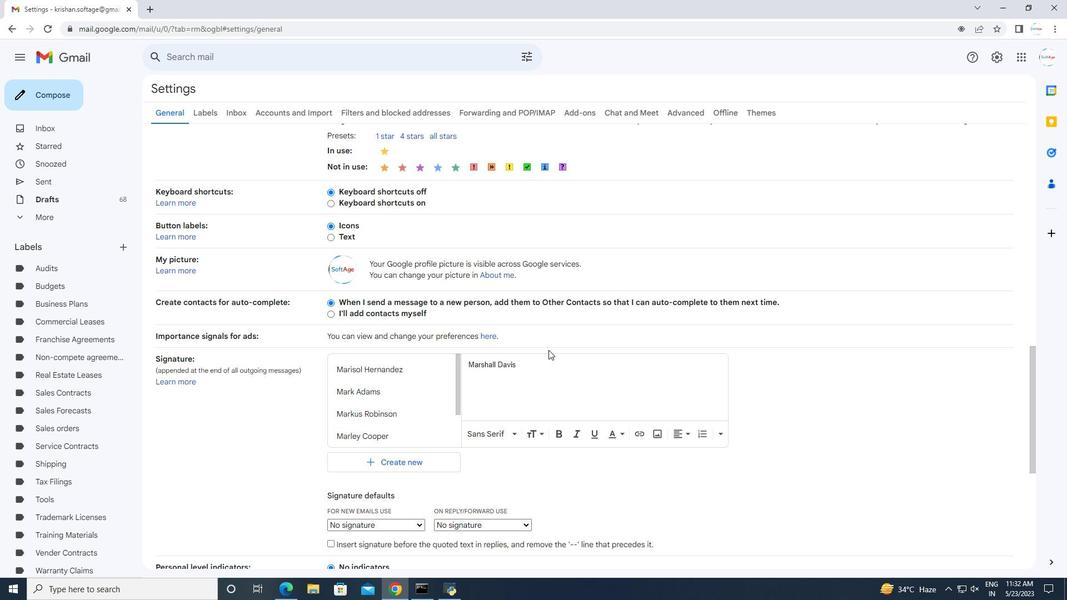 
Action: Mouse scrolled (550, 352) with delta (0, 0)
Screenshot: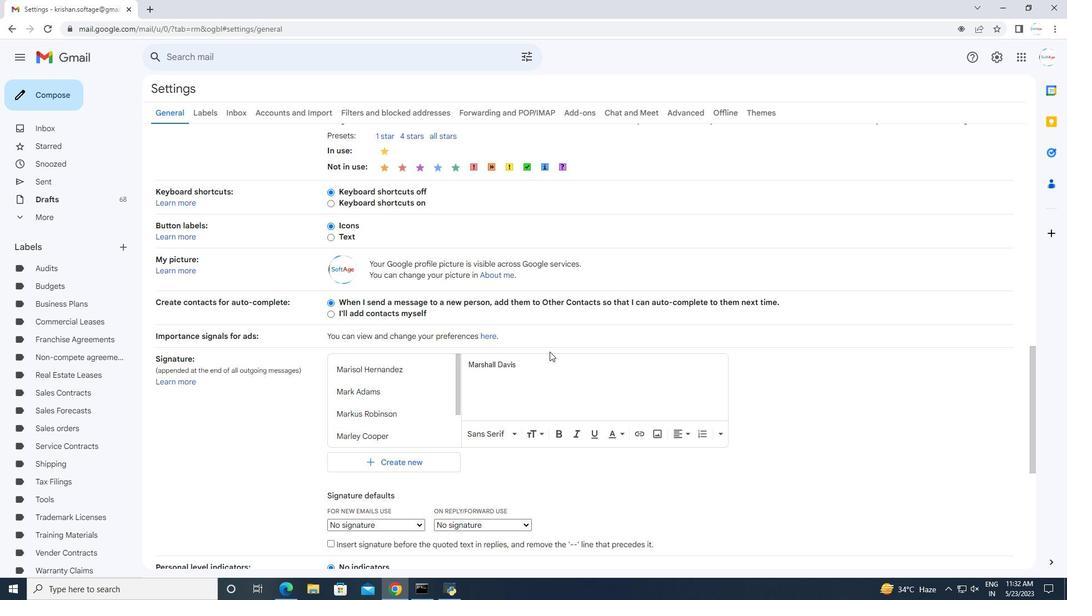 
Action: Mouse moved to (550, 354)
Screenshot: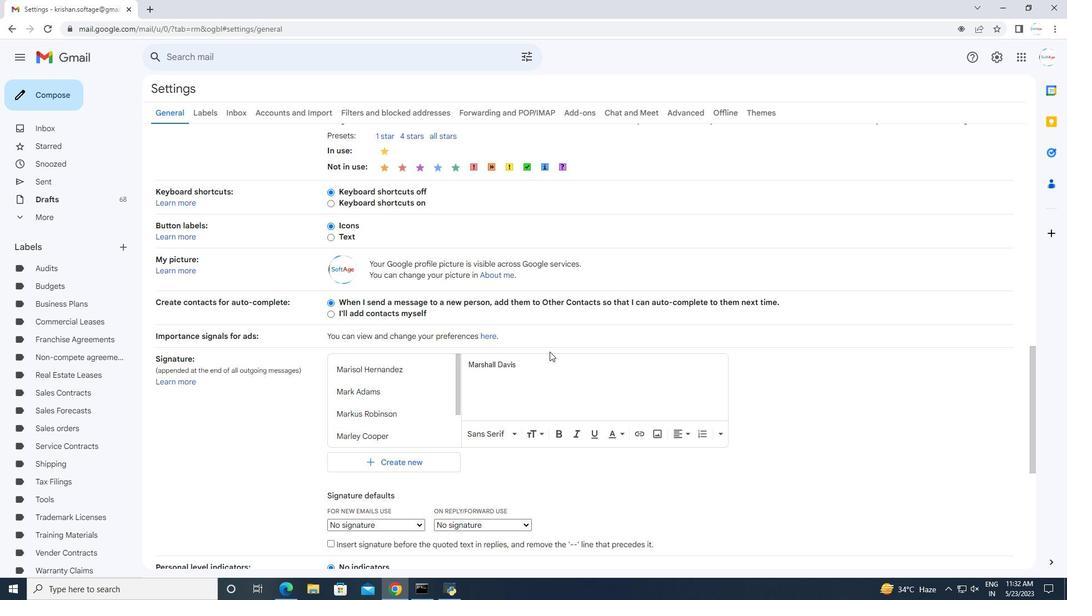 
Action: Mouse scrolled (550, 353) with delta (0, 0)
Screenshot: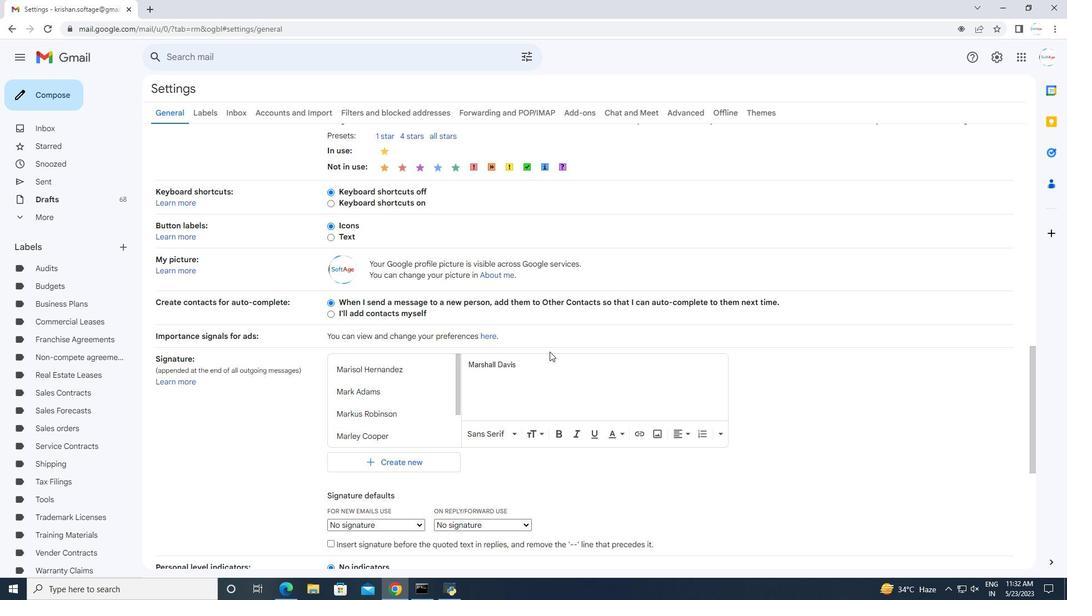 
Action: Mouse moved to (550, 356)
Screenshot: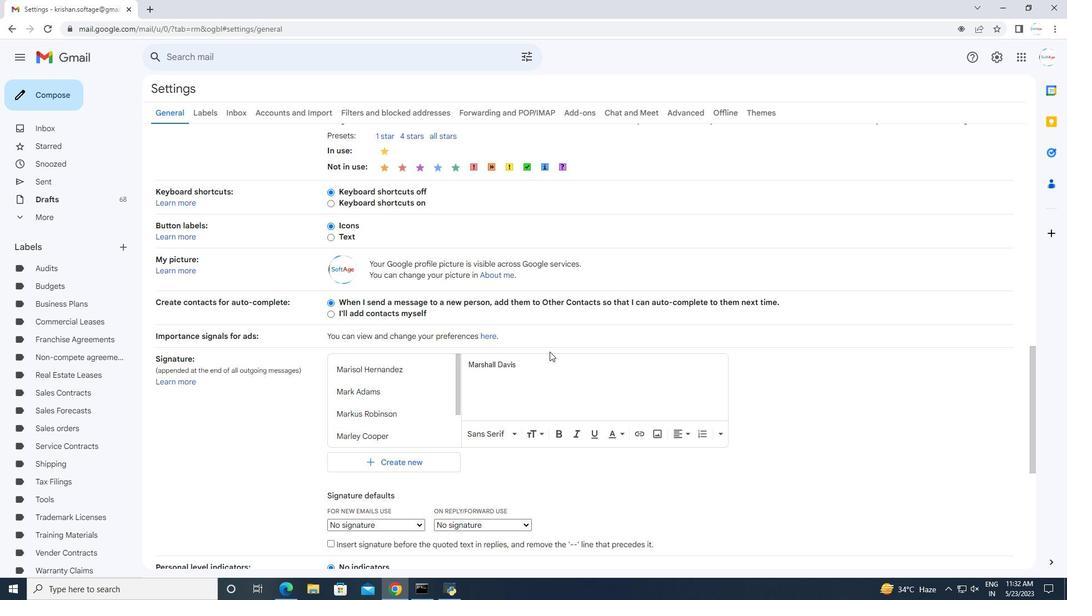 
Action: Mouse scrolled (550, 355) with delta (0, 0)
Screenshot: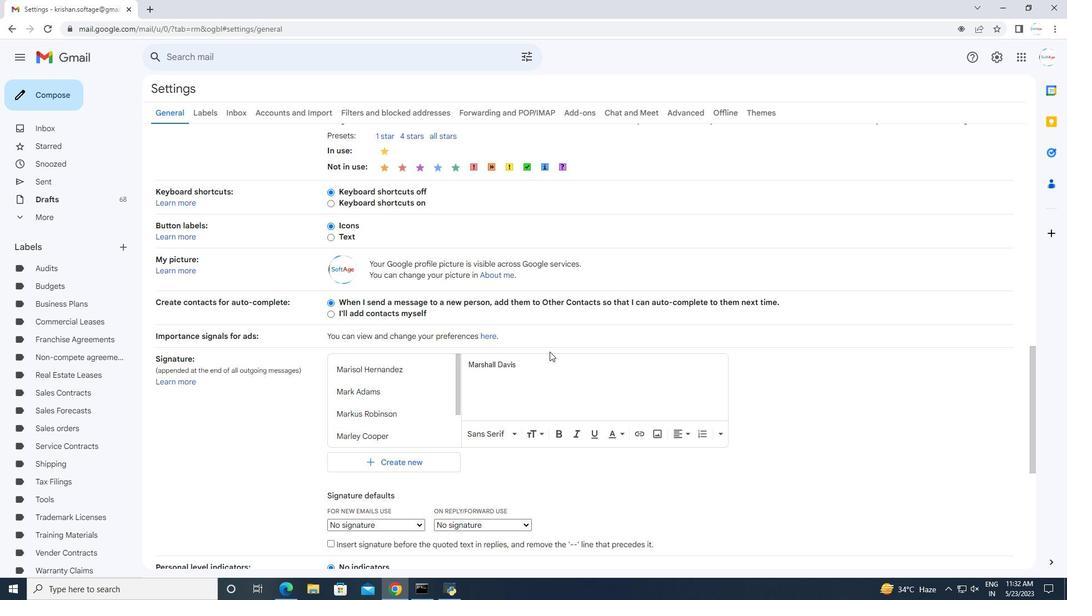 
Action: Mouse moved to (550, 370)
Screenshot: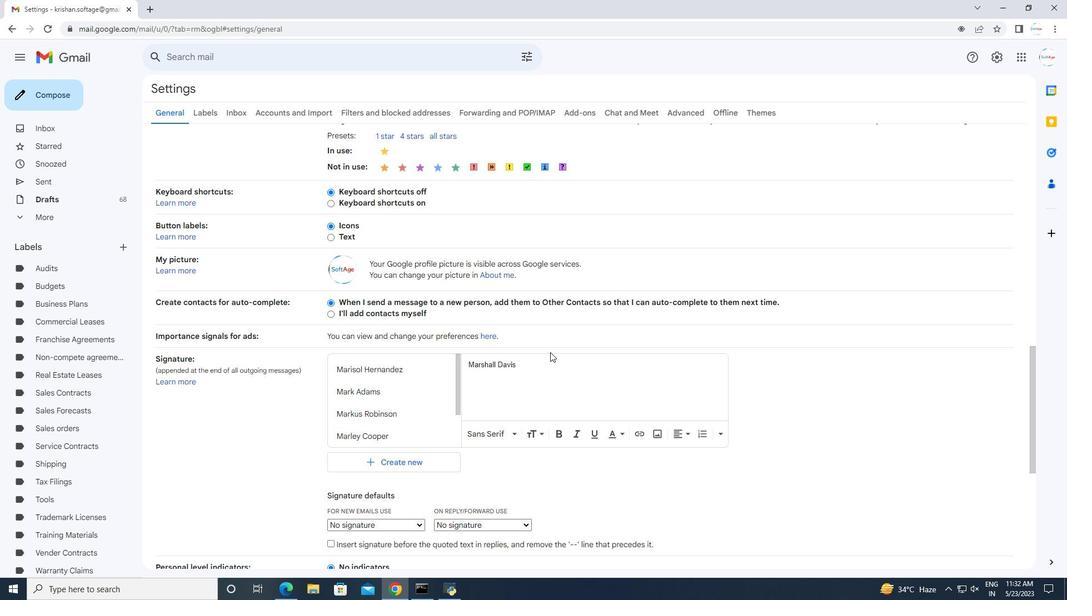 
Action: Mouse scrolled (550, 369) with delta (0, 0)
Screenshot: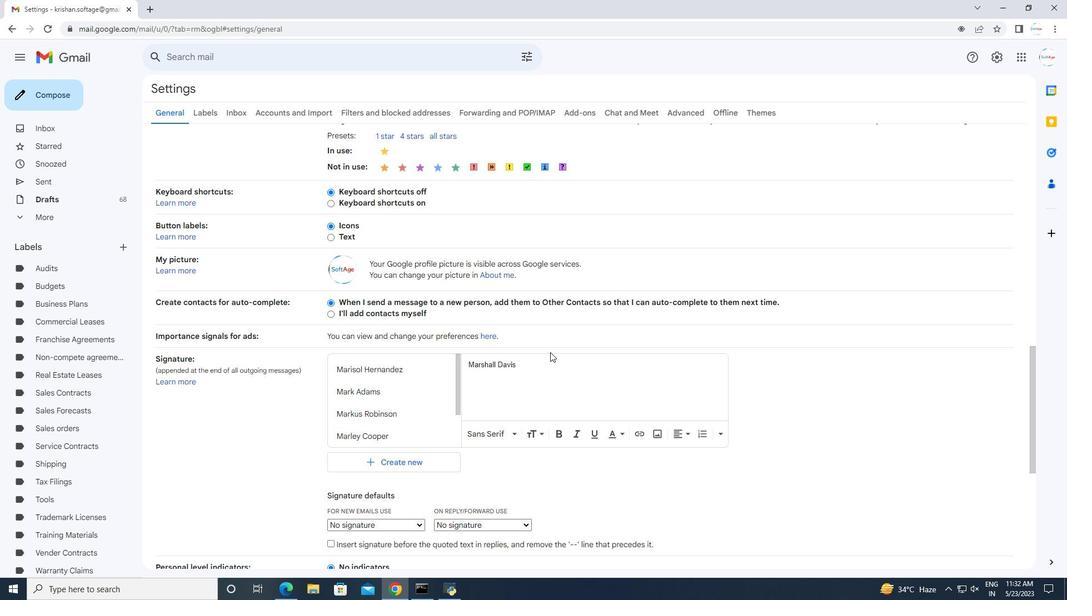 
Action: Mouse moved to (547, 394)
Screenshot: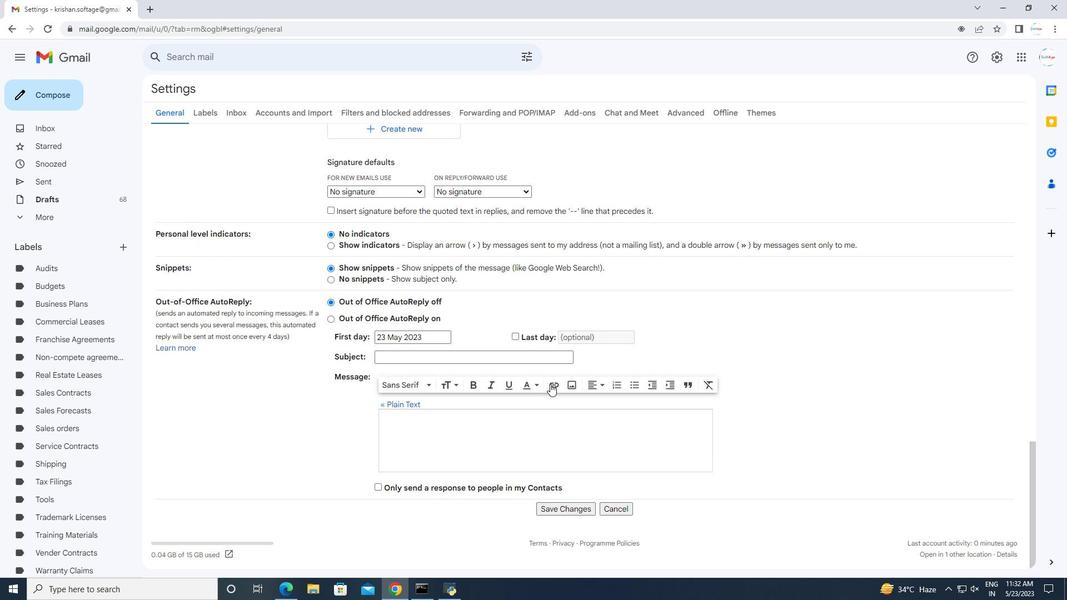 
Action: Mouse scrolled (547, 394) with delta (0, 0)
Screenshot: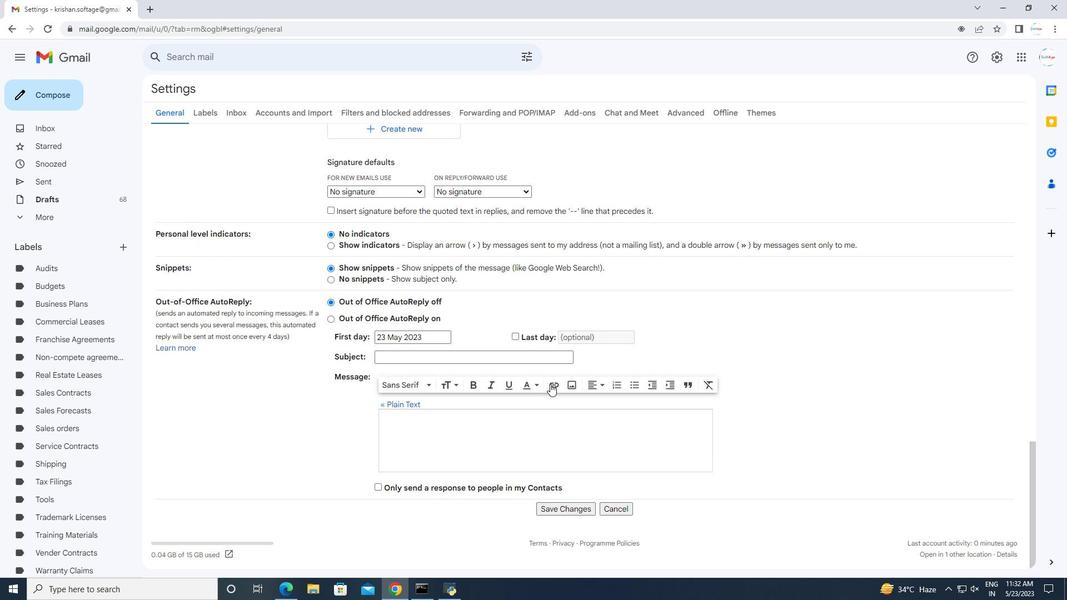 
Action: Mouse moved to (547, 396)
Screenshot: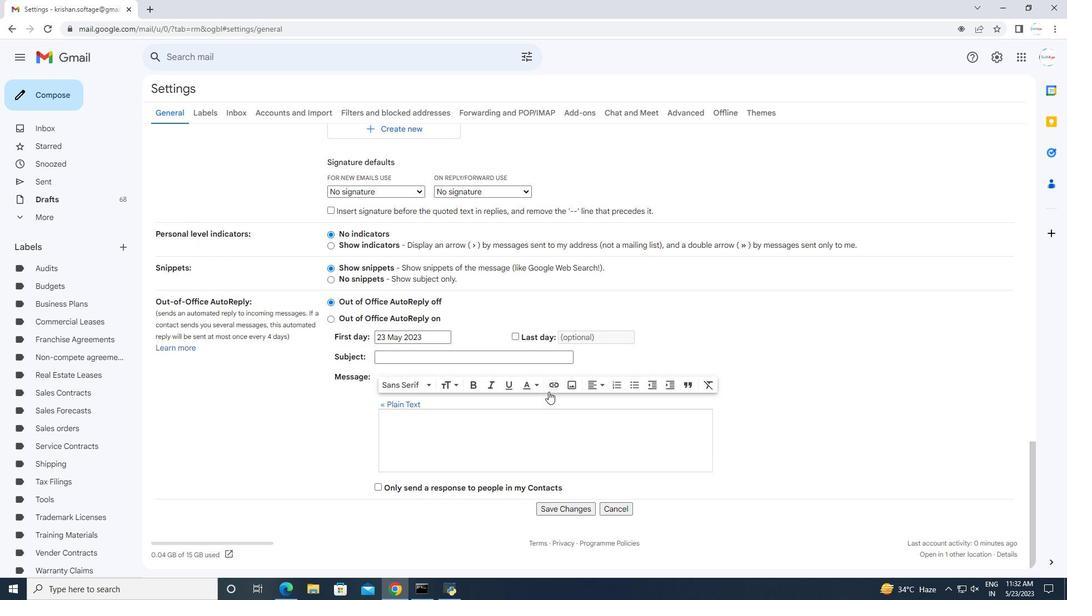 
Action: Mouse scrolled (547, 395) with delta (0, 0)
Screenshot: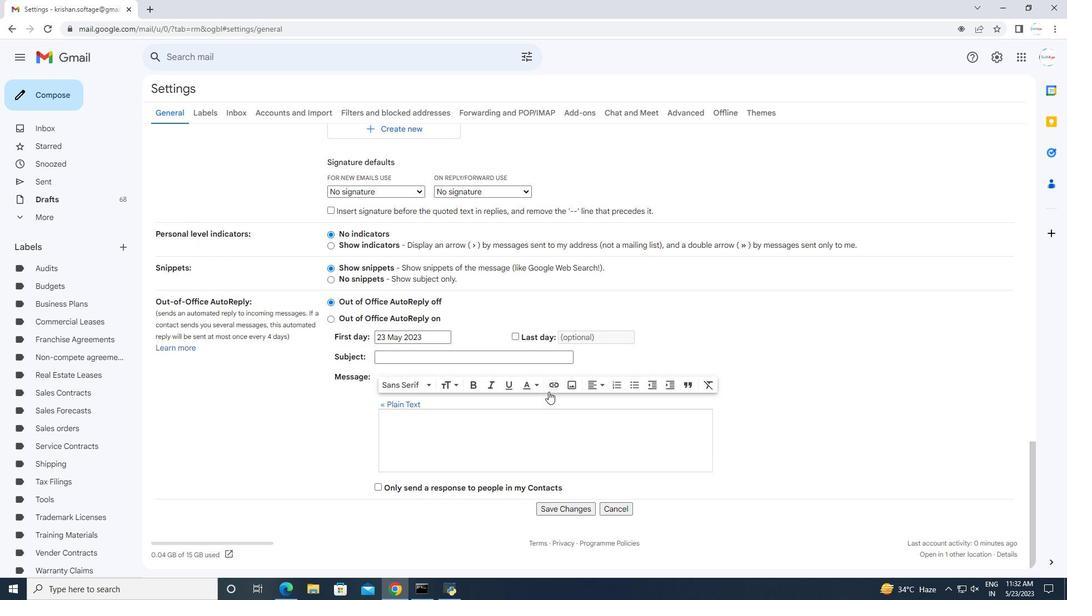 
Action: Mouse moved to (546, 397)
Screenshot: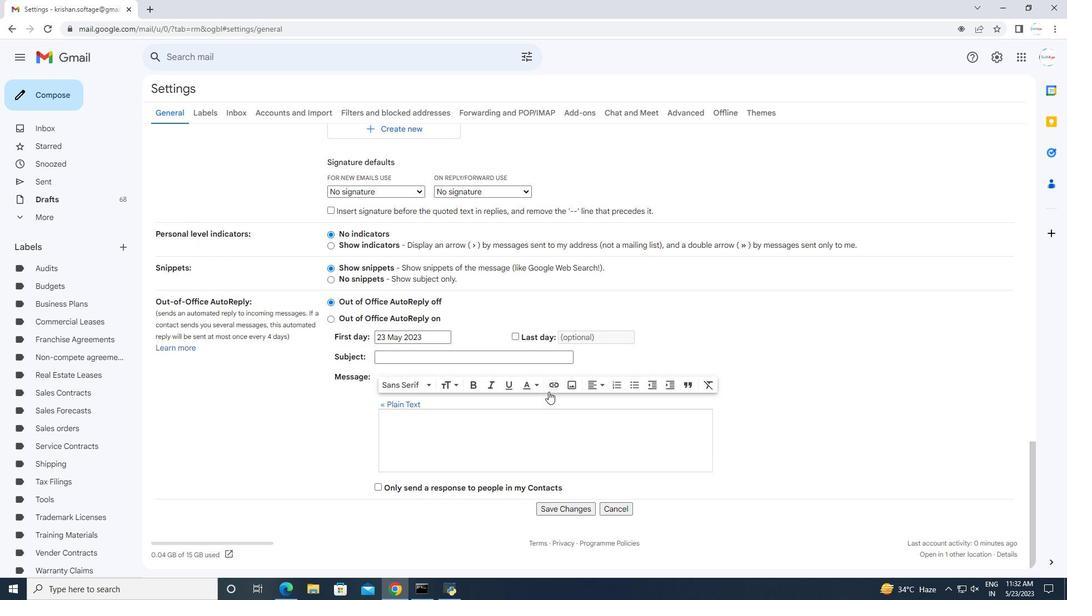 
Action: Mouse scrolled (546, 397) with delta (0, 0)
Screenshot: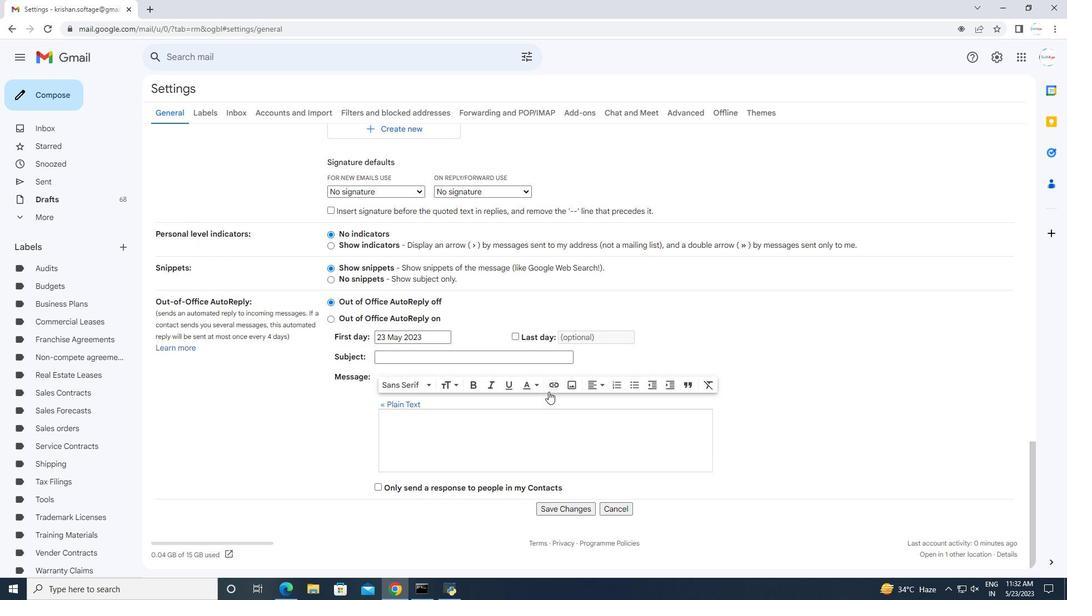 
Action: Mouse scrolled (546, 397) with delta (0, 0)
Screenshot: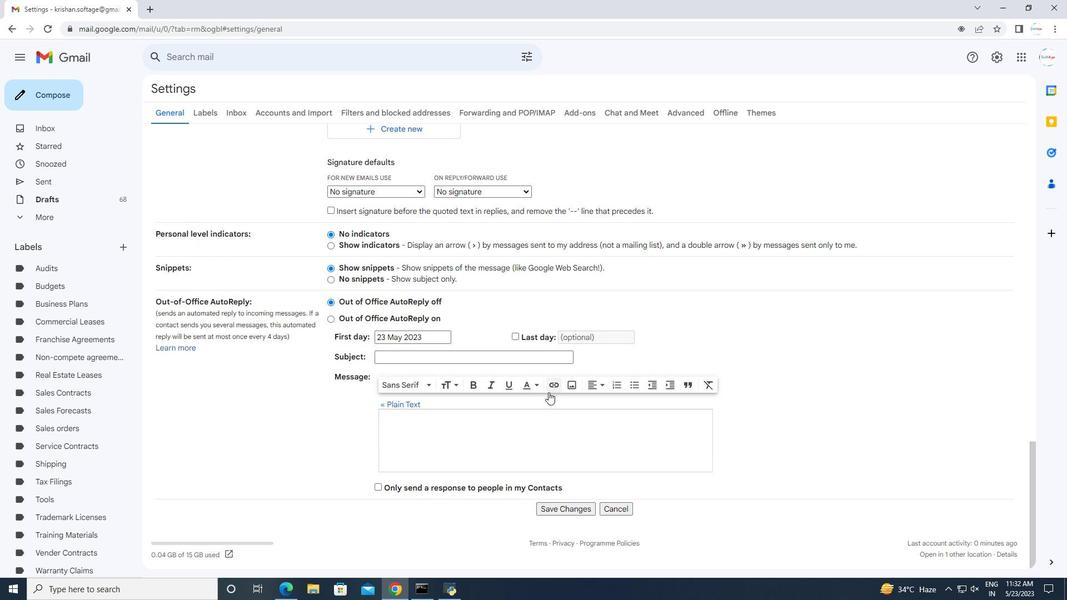 
Action: Mouse scrolled (546, 397) with delta (0, 0)
Screenshot: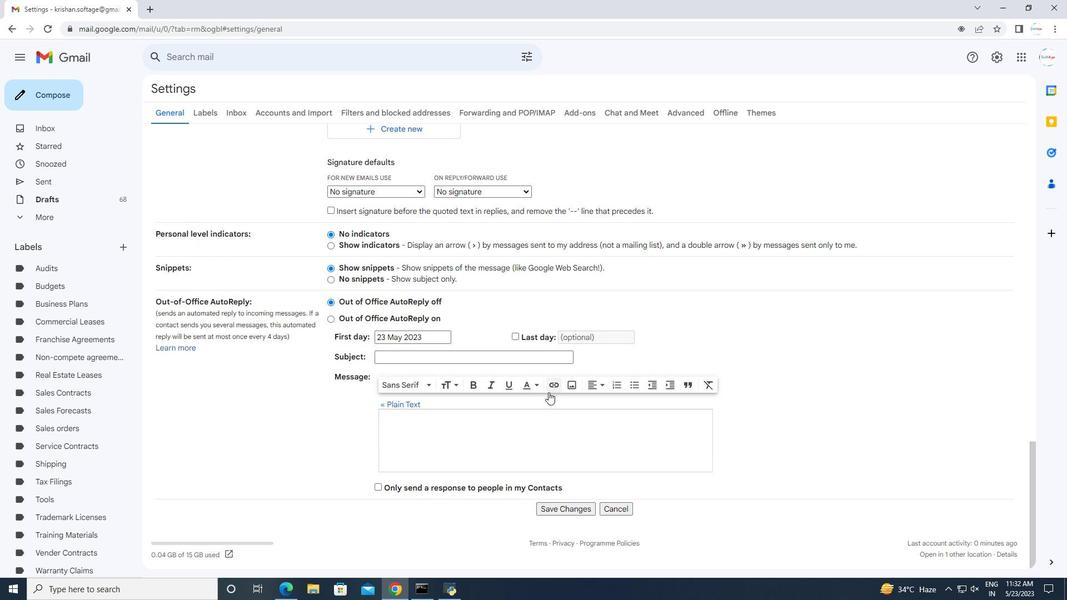 
Action: Mouse moved to (546, 397)
Screenshot: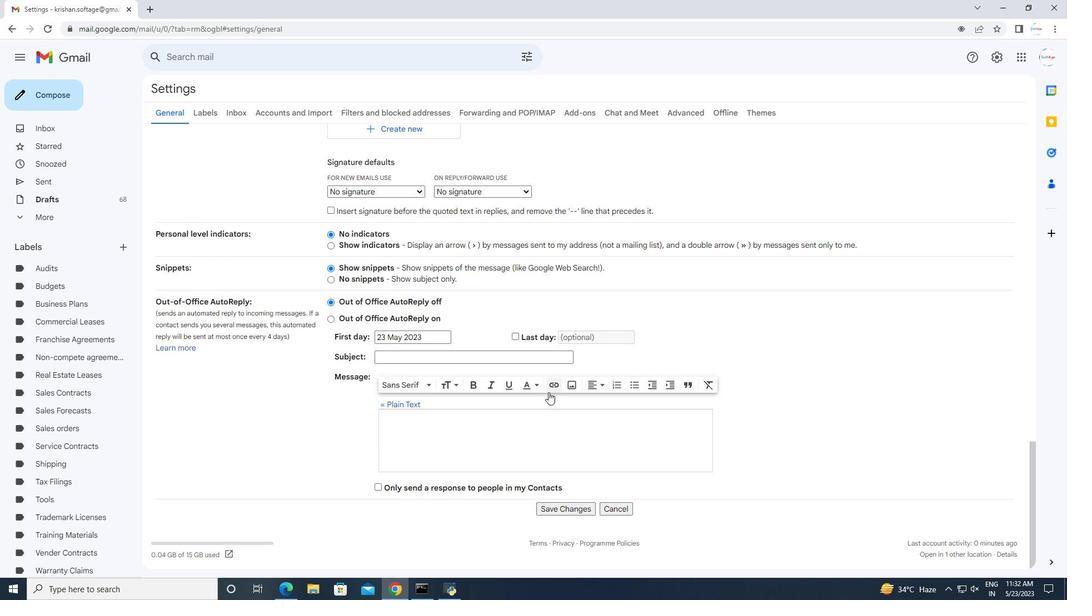 
Action: Mouse scrolled (546, 397) with delta (0, 0)
Screenshot: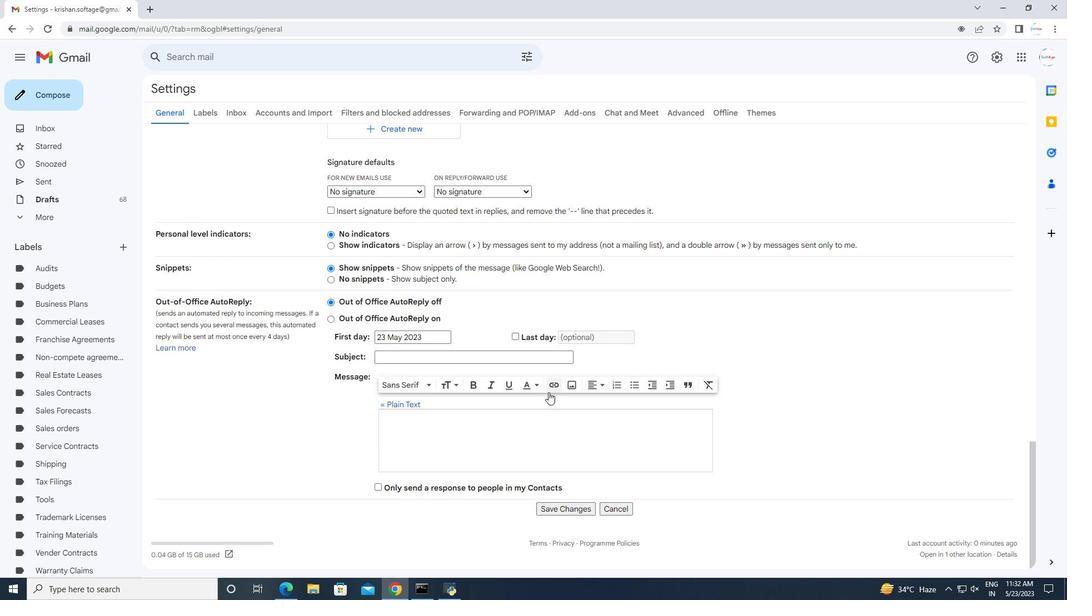 
Action: Mouse moved to (549, 513)
Screenshot: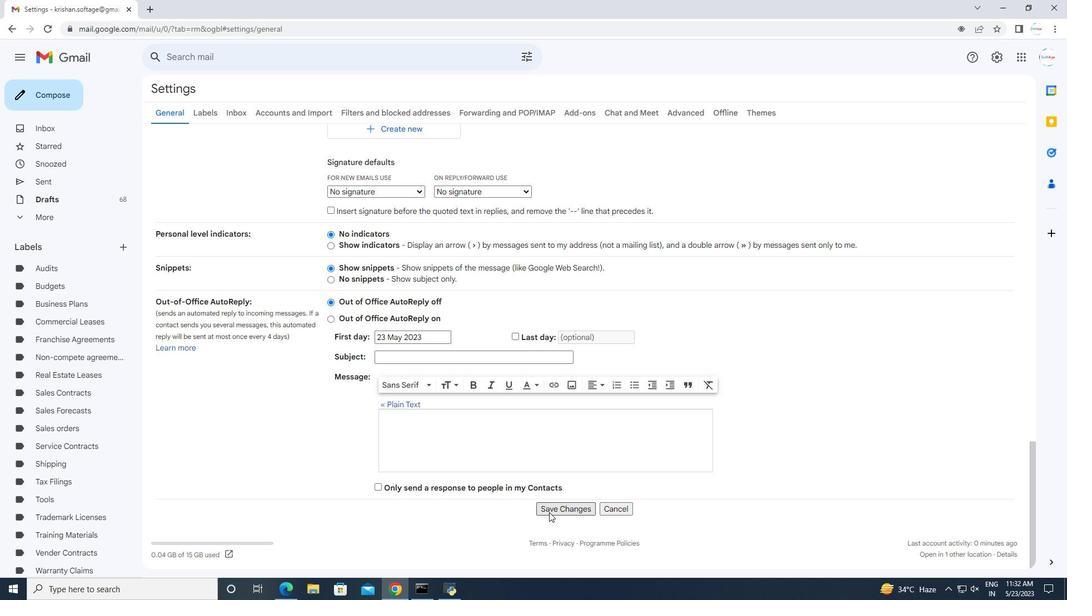 
Action: Mouse pressed left at (549, 513)
Screenshot: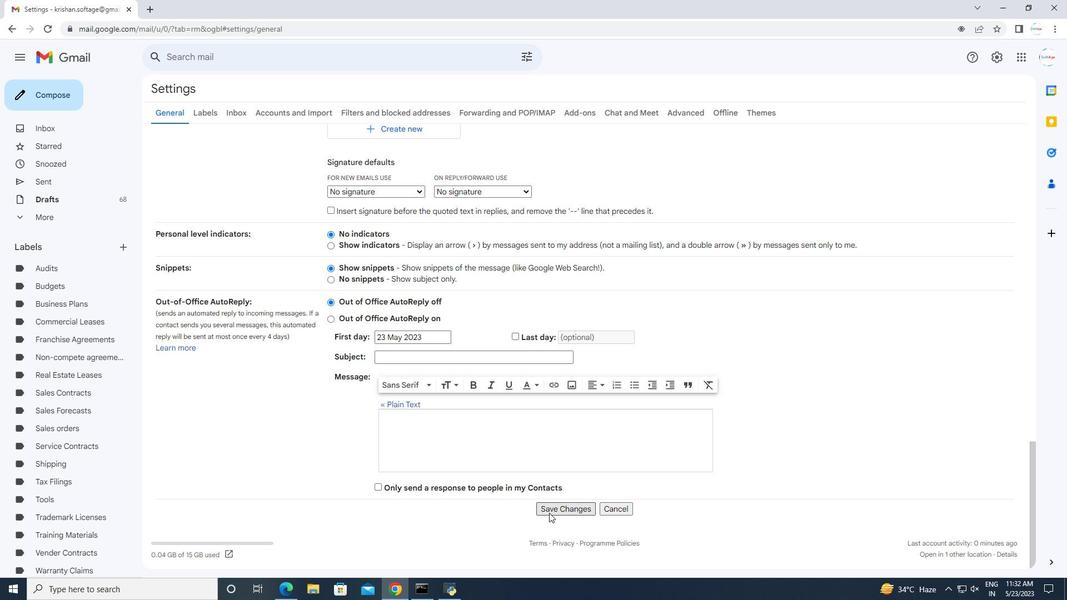 
Action: Mouse moved to (59, 96)
Screenshot: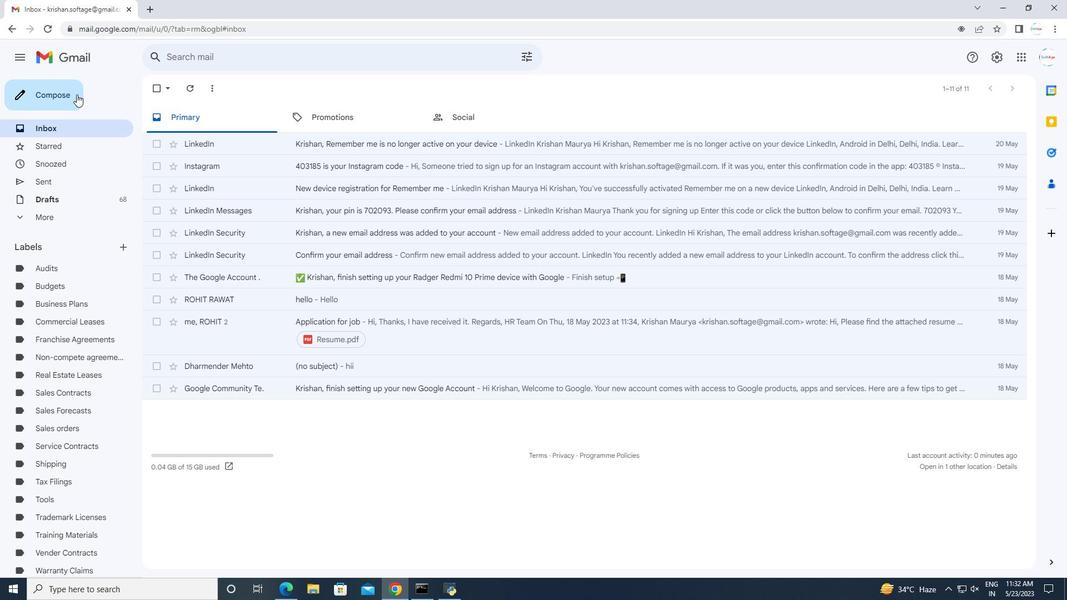 
Action: Mouse pressed left at (59, 96)
Screenshot: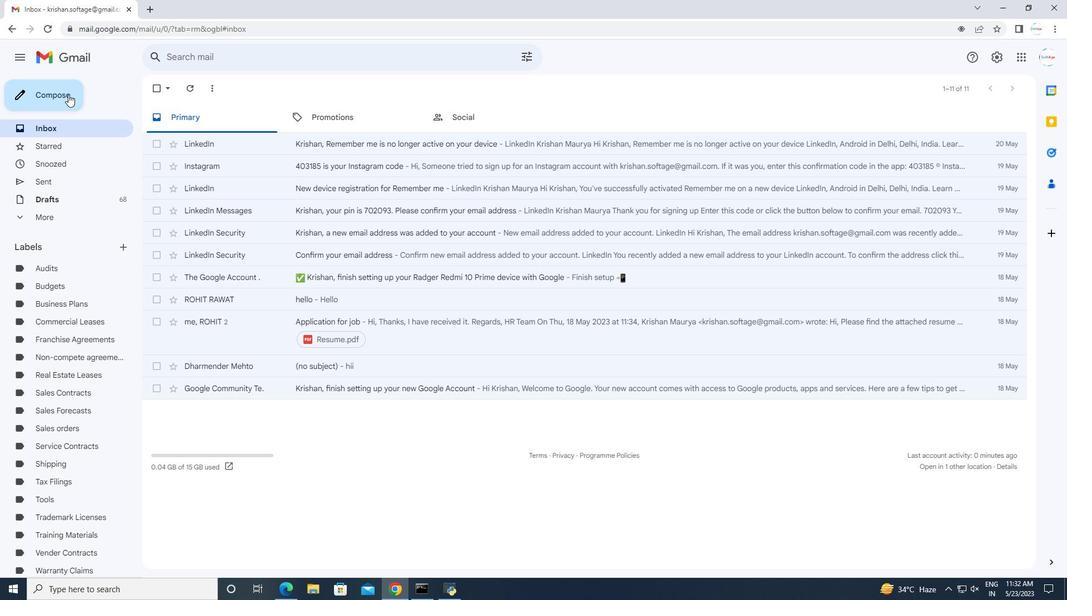 
Action: Mouse moved to (728, 267)
Screenshot: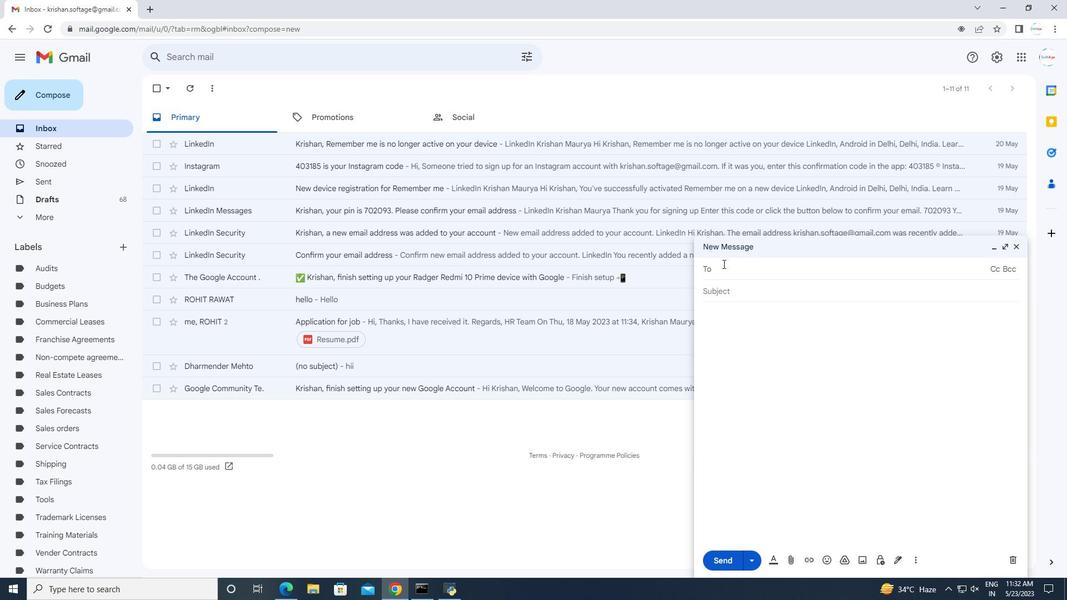 
Action: Mouse pressed left at (728, 267)
Screenshot: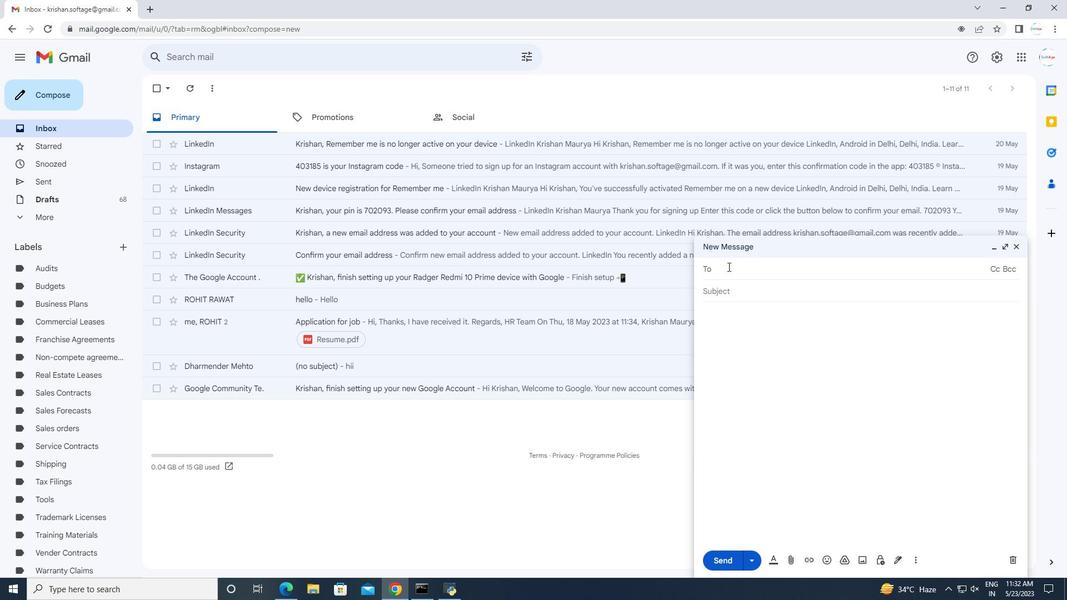 
Action: Mouse moved to (728, 266)
Screenshot: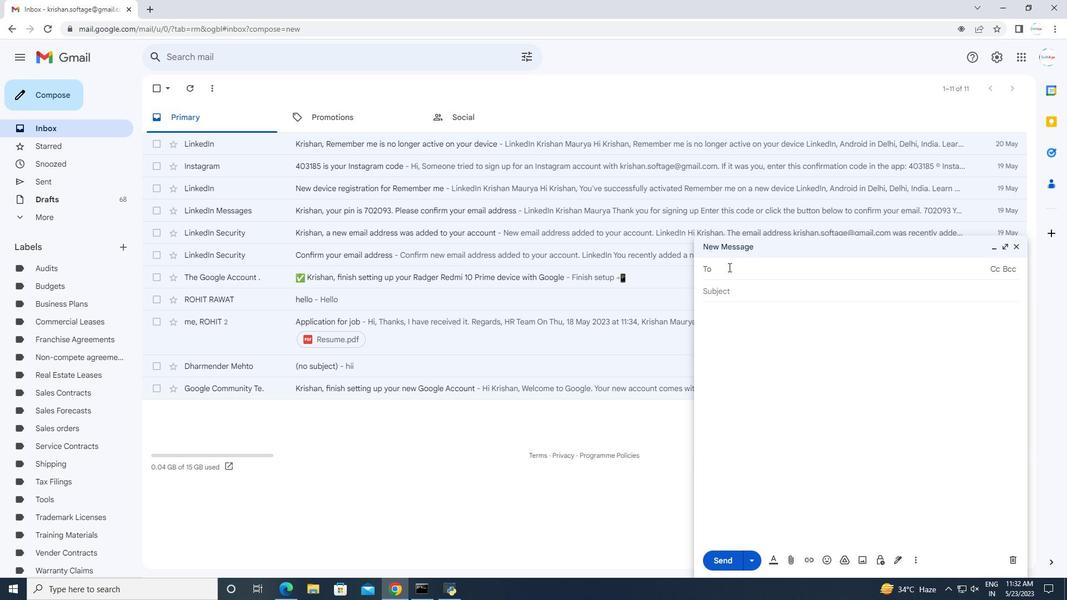 
Action: Key pressed softage.6<Key.shift>@softage.m<Key.backspace>net
Screenshot: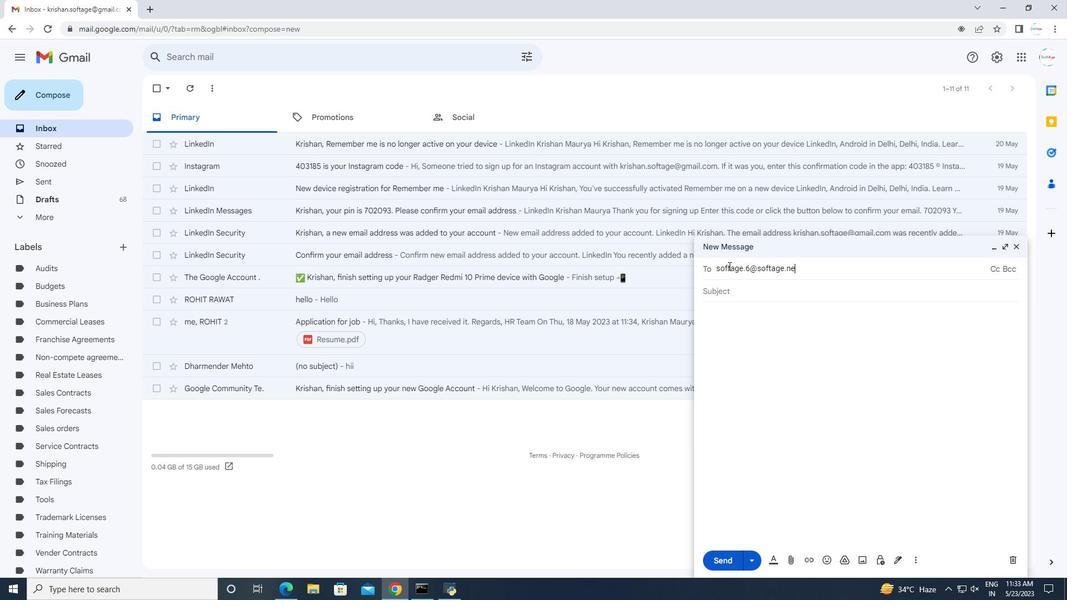 
Action: Mouse moved to (728, 265)
Screenshot: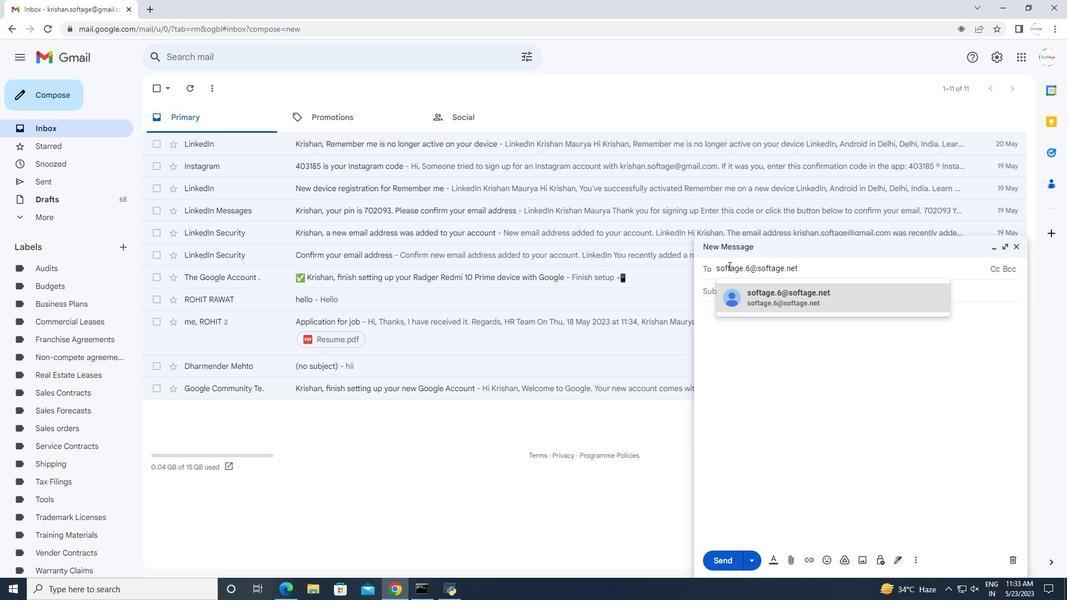 
Action: Key pressed <Key.tab><Key.tab><Key.tab>
Screenshot: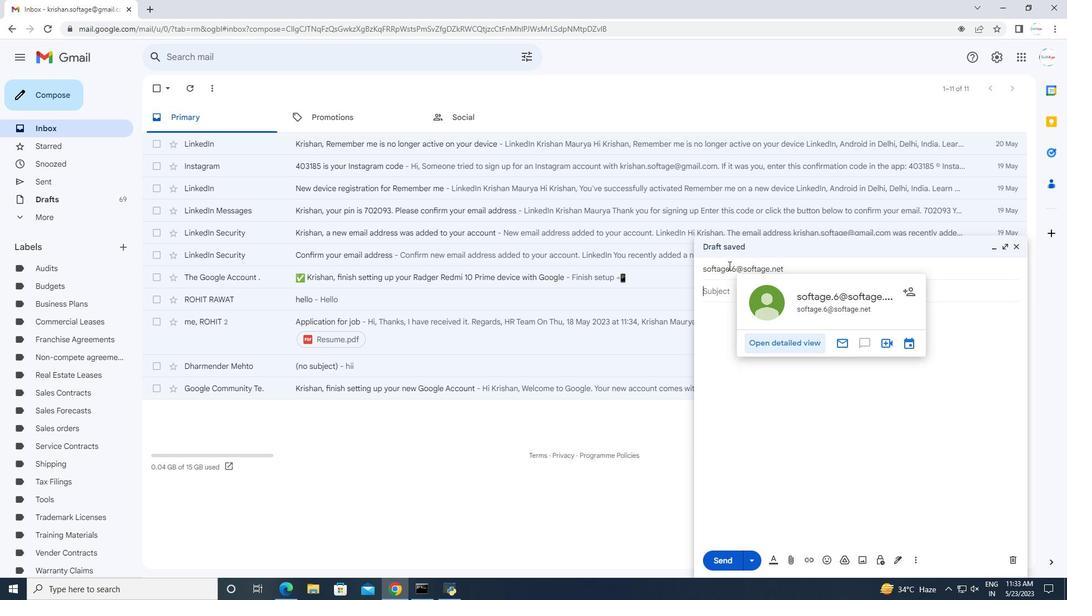 
Action: Mouse moved to (722, 314)
Screenshot: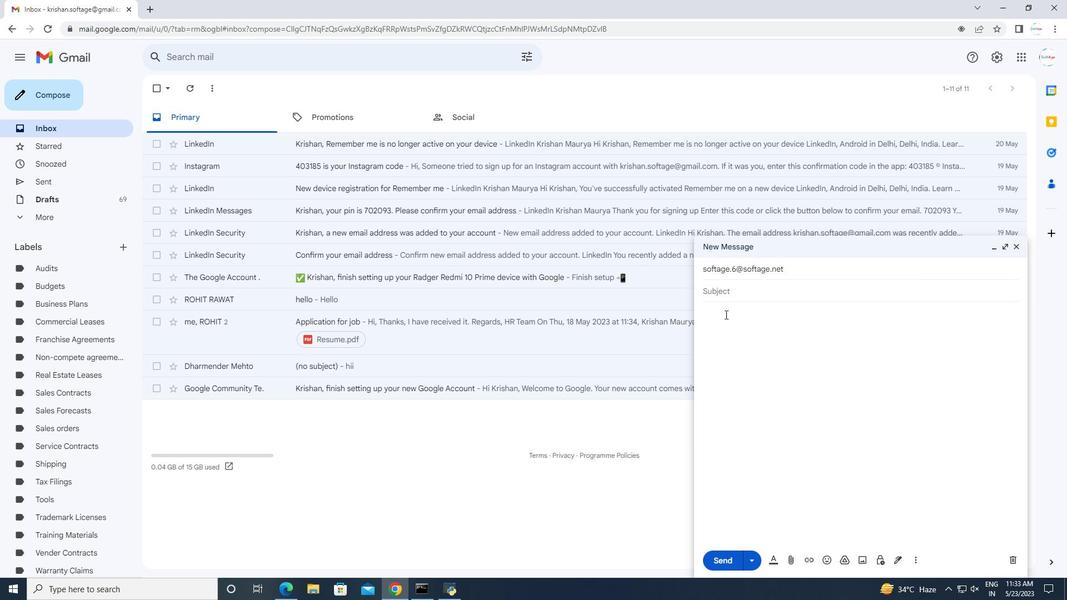 
Action: Mouse pressed left at (722, 314)
Screenshot: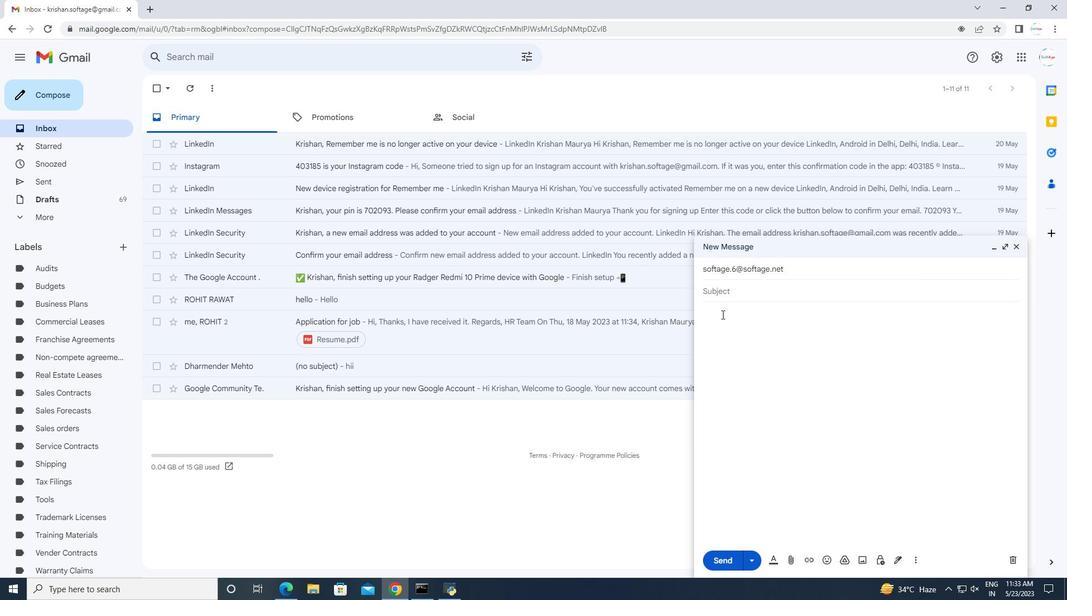 
Action: Mouse moved to (721, 314)
Screenshot: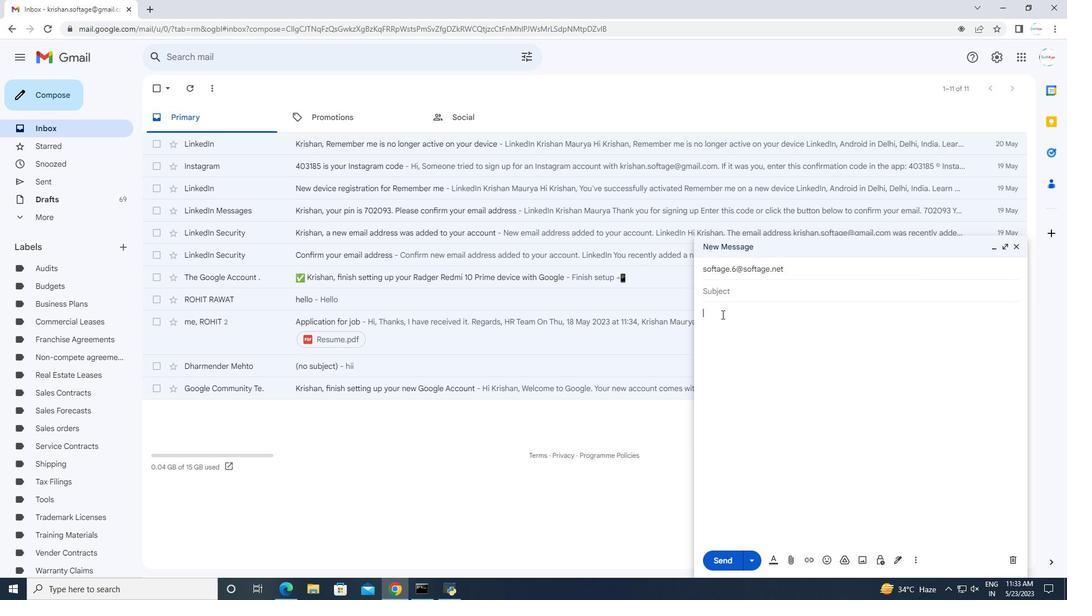 
Action: Key pressed <Key.shift><Key.shift>Have<Key.space>a<Key.space><Key.shift>great<Key.space><Key.shift>National<Key.space><Key.shift>Religious<Key.space><Key.shift>Freedome<Key.backspace><Key.backspace>m<Key.space><Key.shift>Dat<Key.backspace>y.
Screenshot: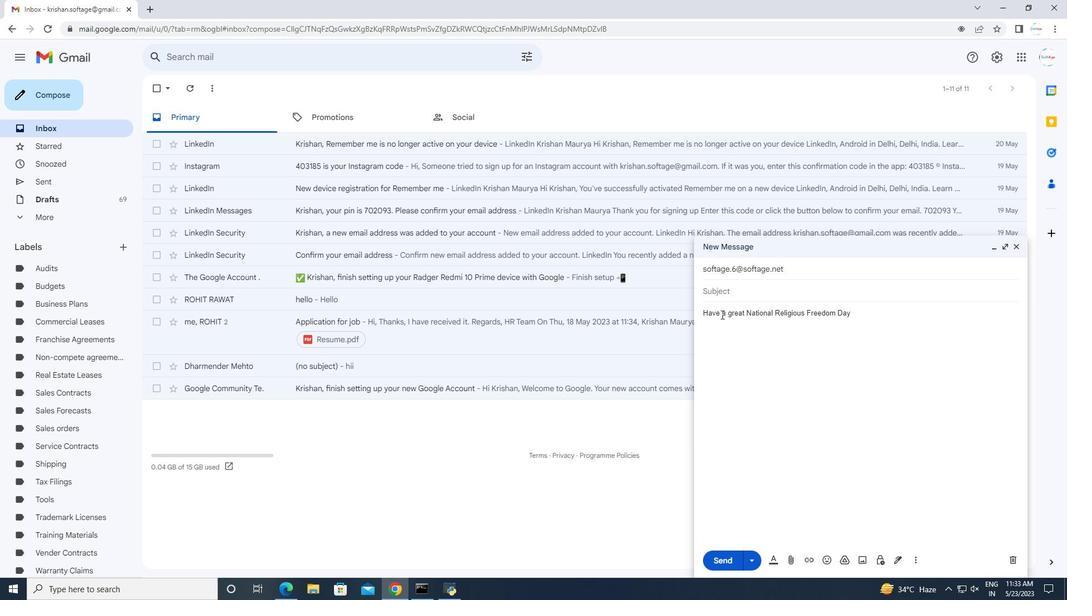 
Action: Mouse moved to (899, 559)
Screenshot: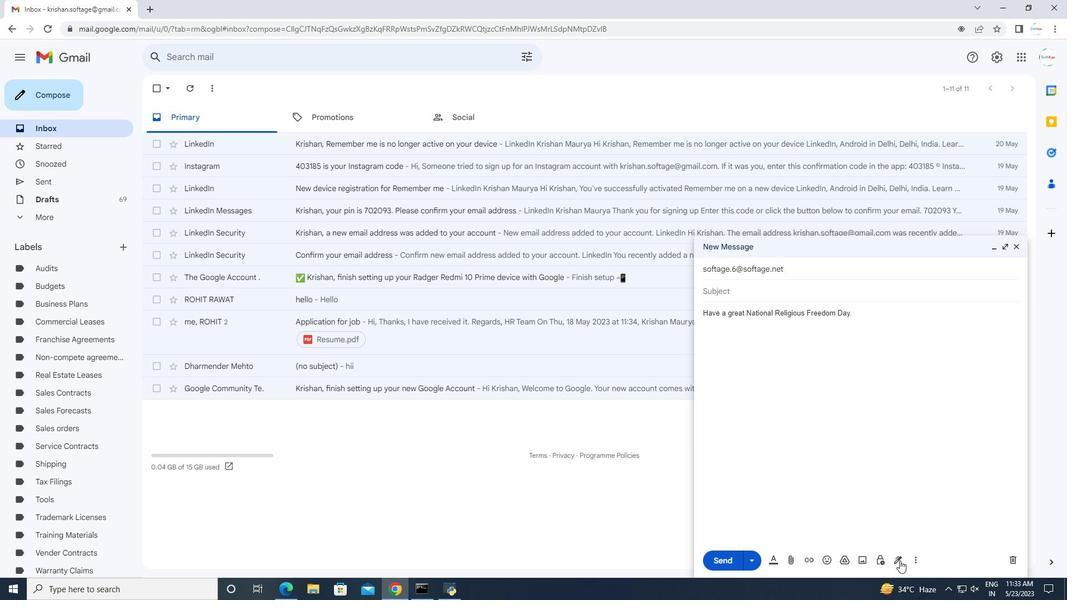 
Action: Mouse pressed left at (899, 559)
Screenshot: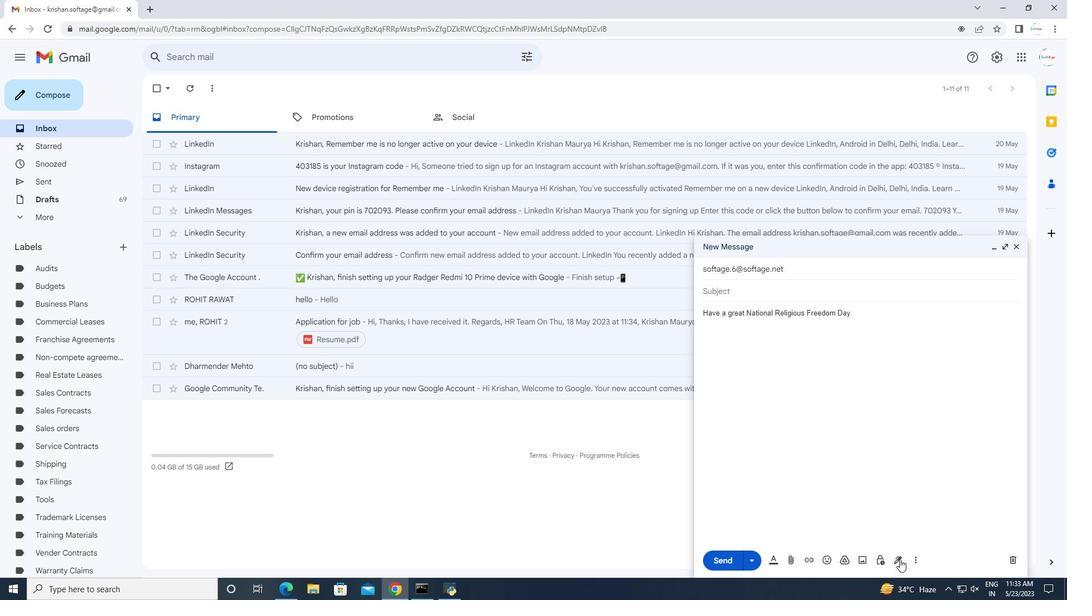 
Action: Mouse moved to (949, 546)
Screenshot: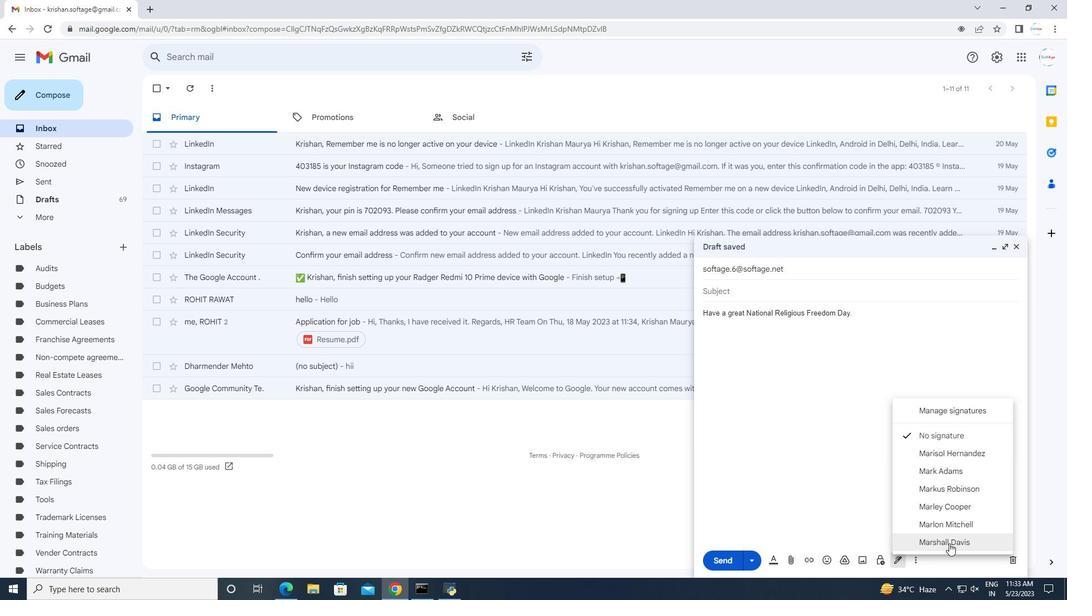 
Action: Mouse pressed left at (949, 546)
Screenshot: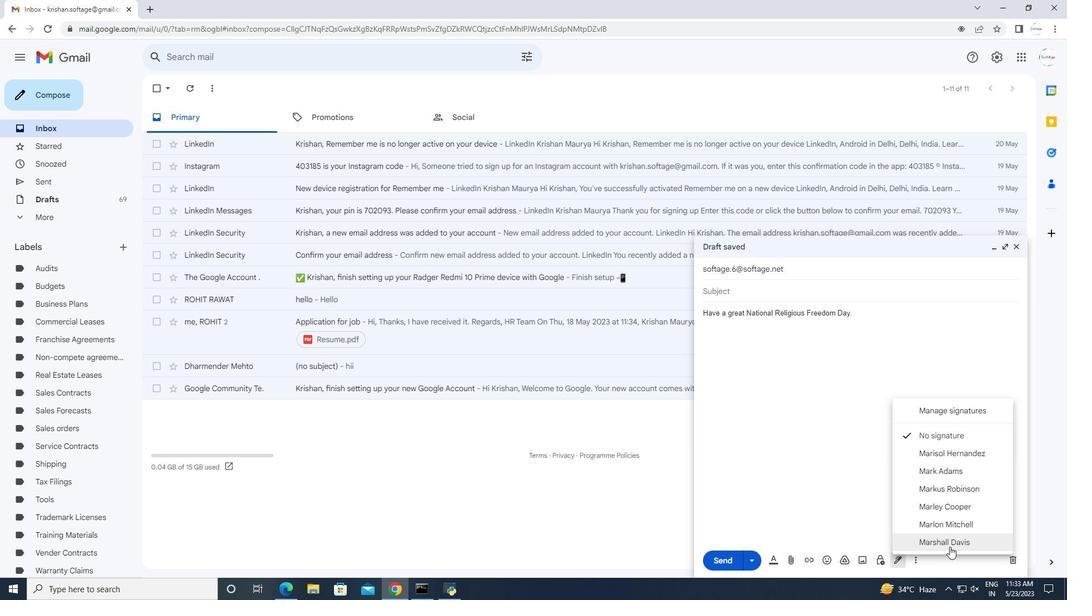 
Action: Mouse moved to (914, 561)
Screenshot: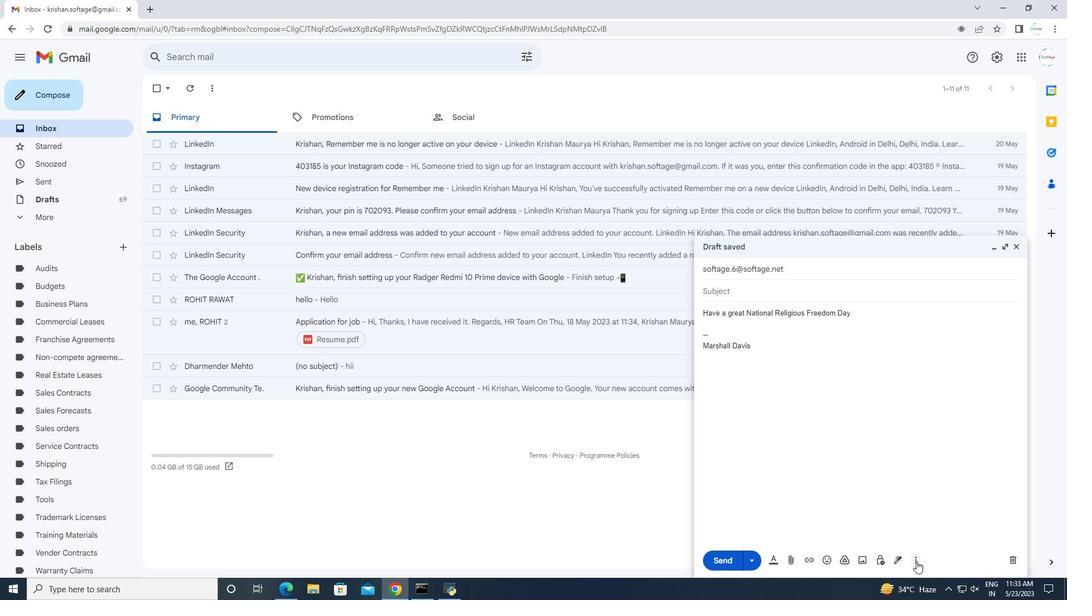 
Action: Mouse pressed left at (914, 561)
Screenshot: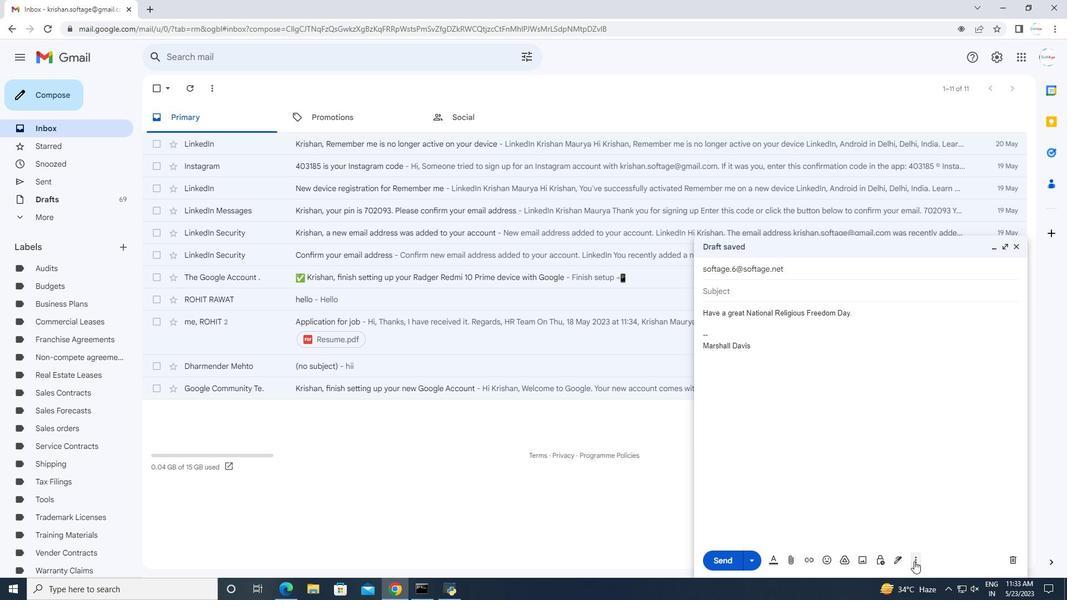 
Action: Mouse moved to (830, 432)
Screenshot: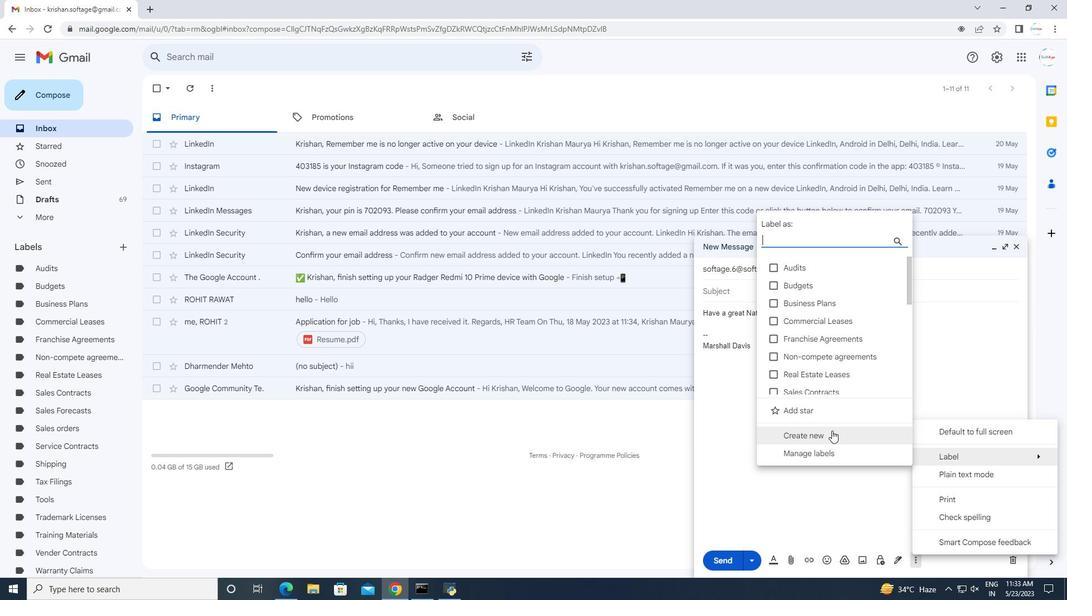 
Action: Mouse pressed left at (830, 432)
Screenshot: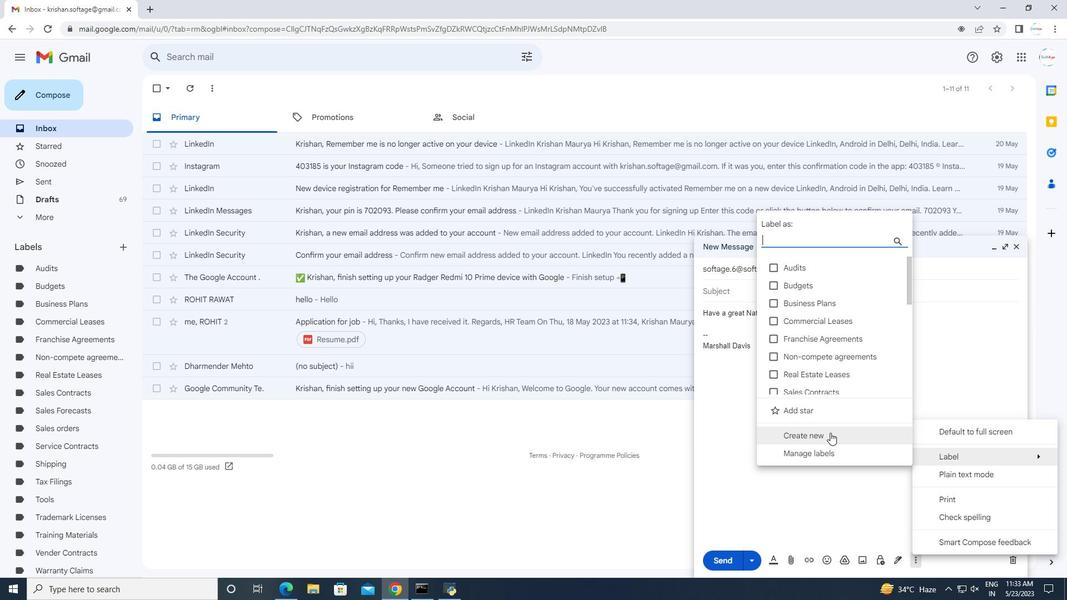 
Action: Mouse moved to (440, 292)
Screenshot: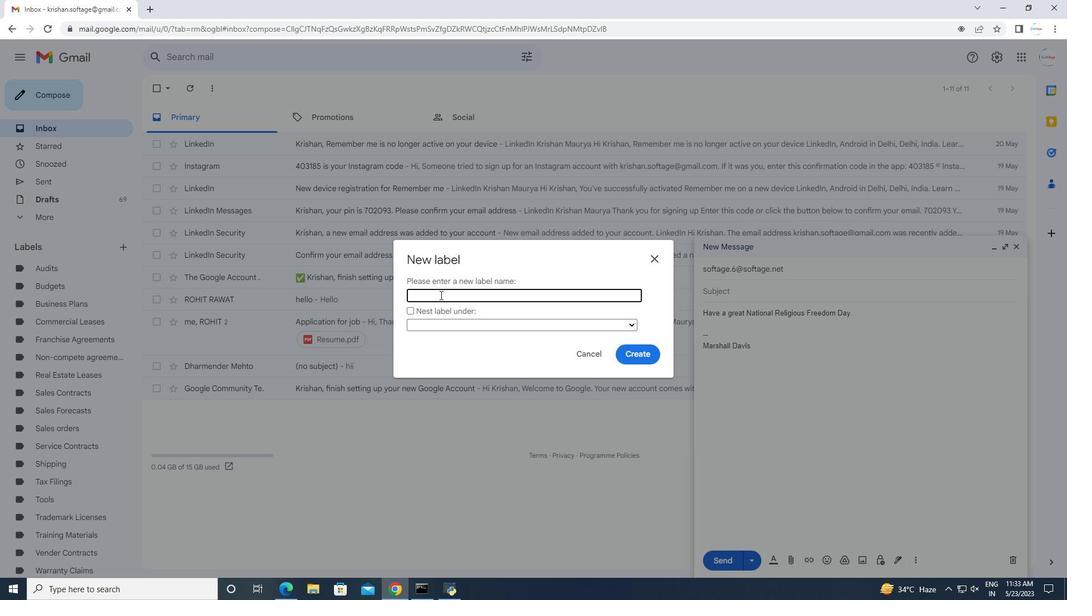 
Action: Mouse pressed left at (440, 292)
Screenshot: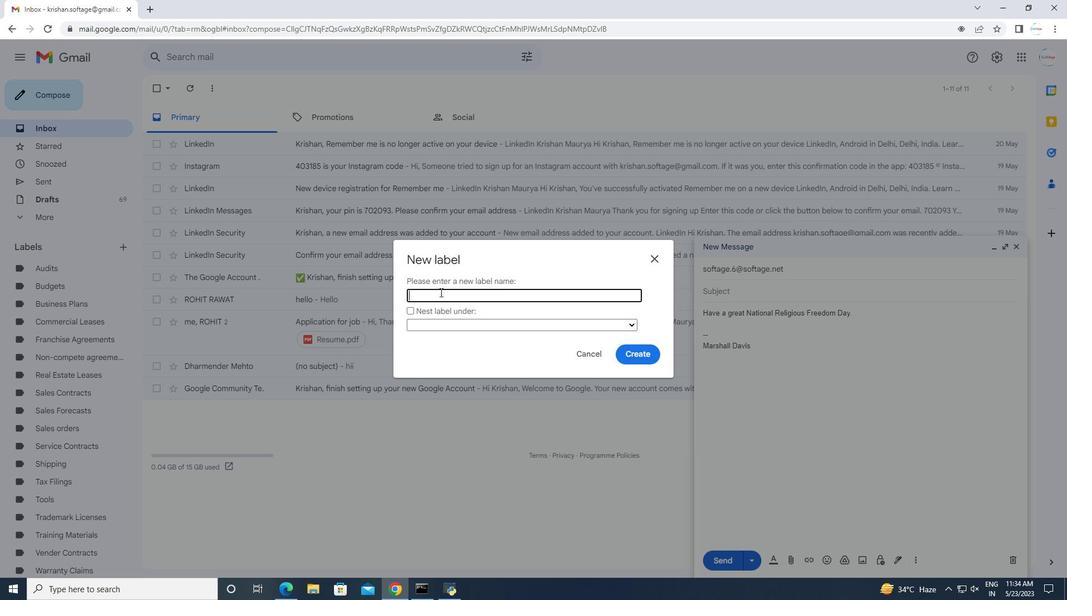 
Action: Key pressed <Key.shift>Residential<Key.space><Key.shift><Key.shift><Key.shift><Key.shift><Key.shift><Key.shift><Key.shift><Key.shift><Key.shift><Key.shift>Leases
Screenshot: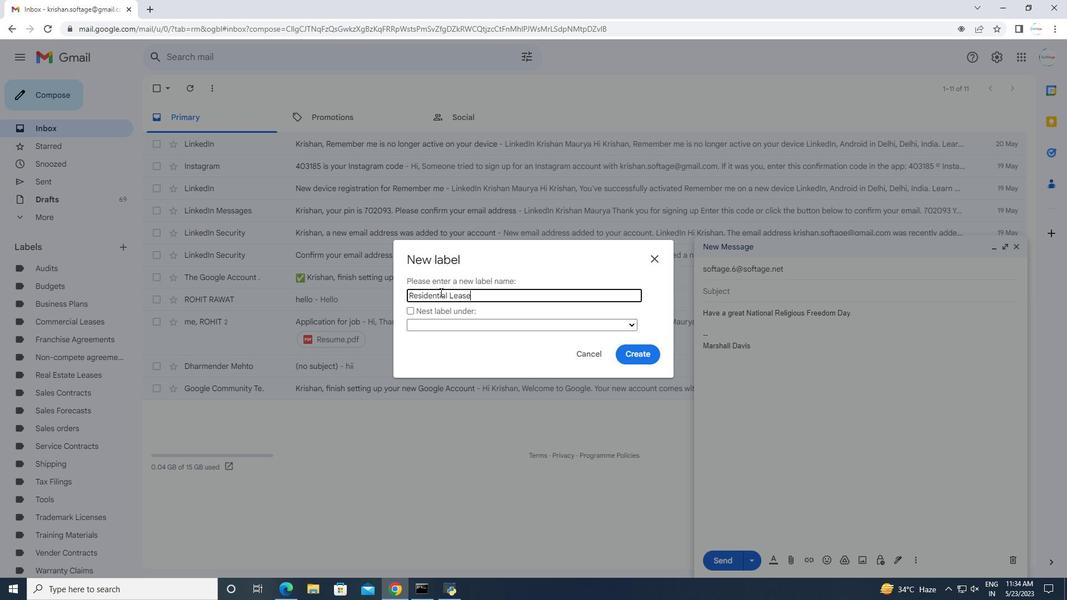 
Action: Mouse moved to (642, 356)
Screenshot: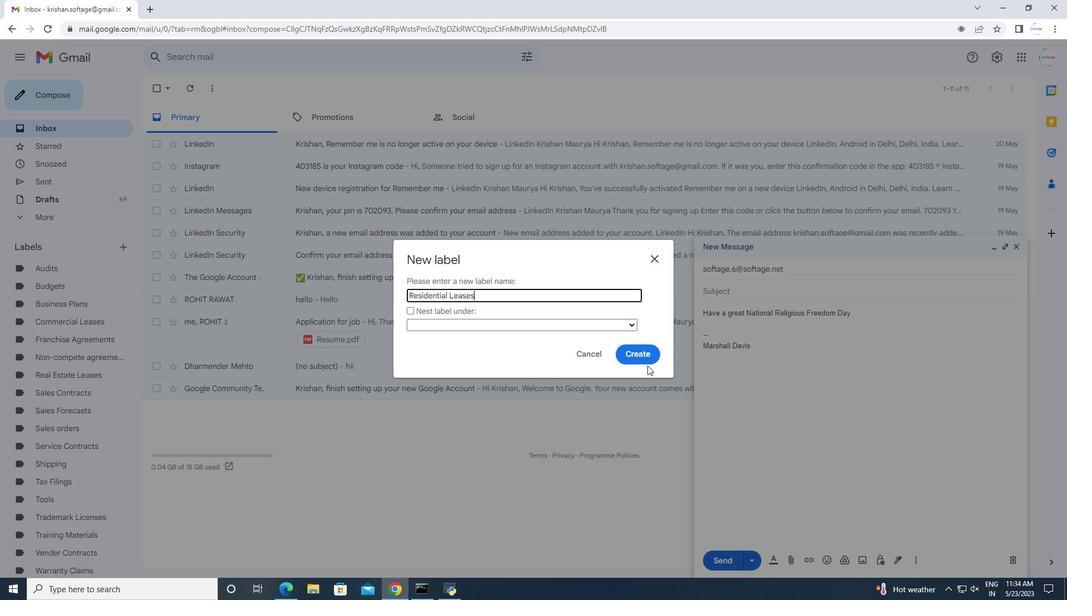 
Action: Mouse pressed left at (642, 356)
Screenshot: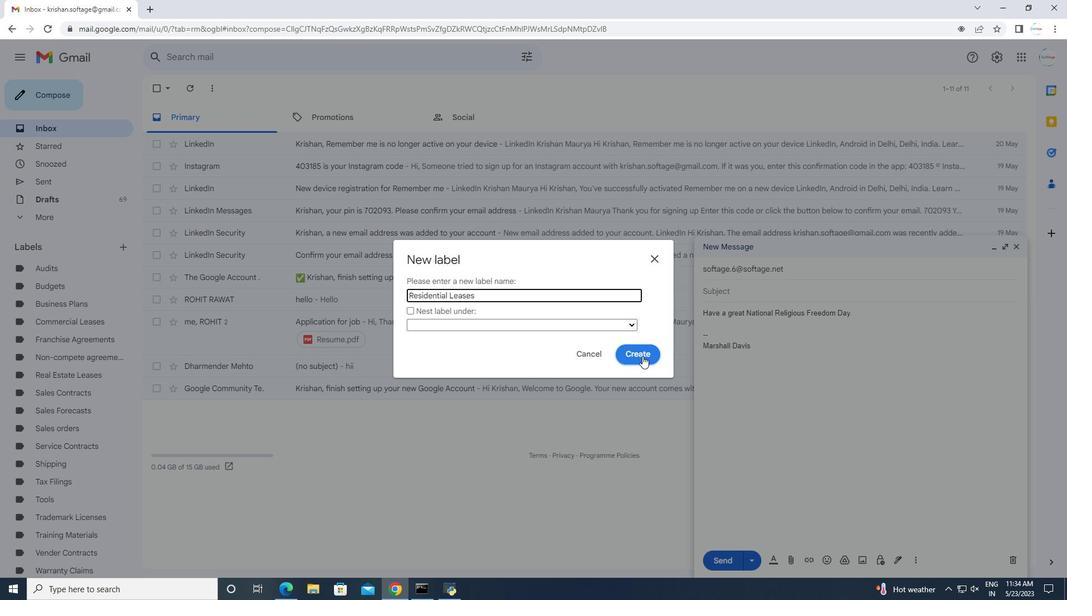 
Action: Mouse moved to (888, 349)
Screenshot: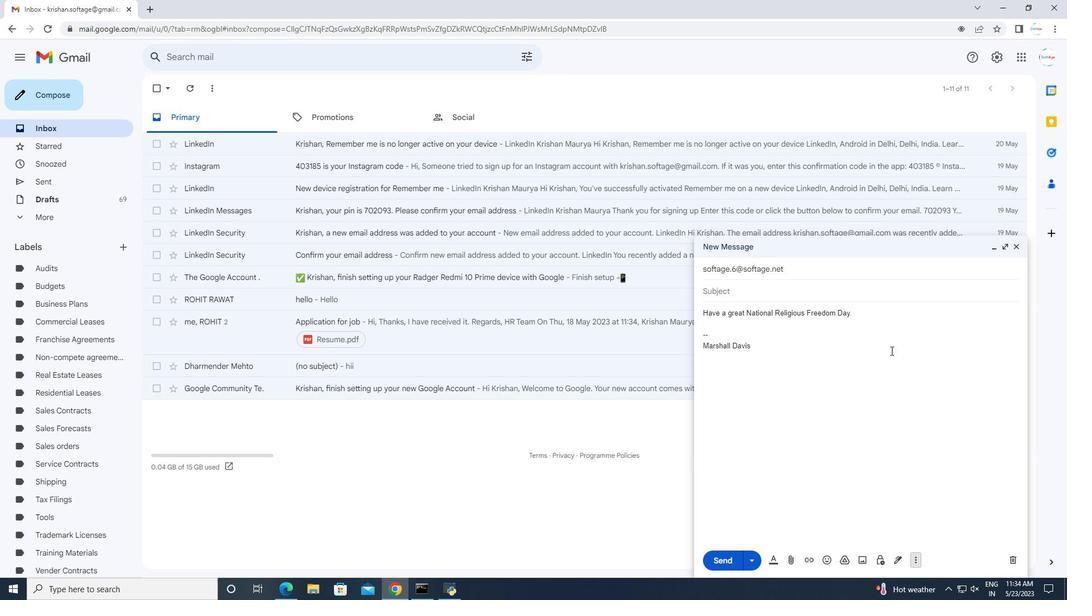 
